 Task: Find connections with filter location Kuopio with filter topic #inspirationwith filter profile language English with filter current company Lodha  with filter school LPU Distance Education with filter industry Holding Companies with filter service category Mortgage Lending with filter keywords title Travel Agent
Action: Mouse moved to (293, 201)
Screenshot: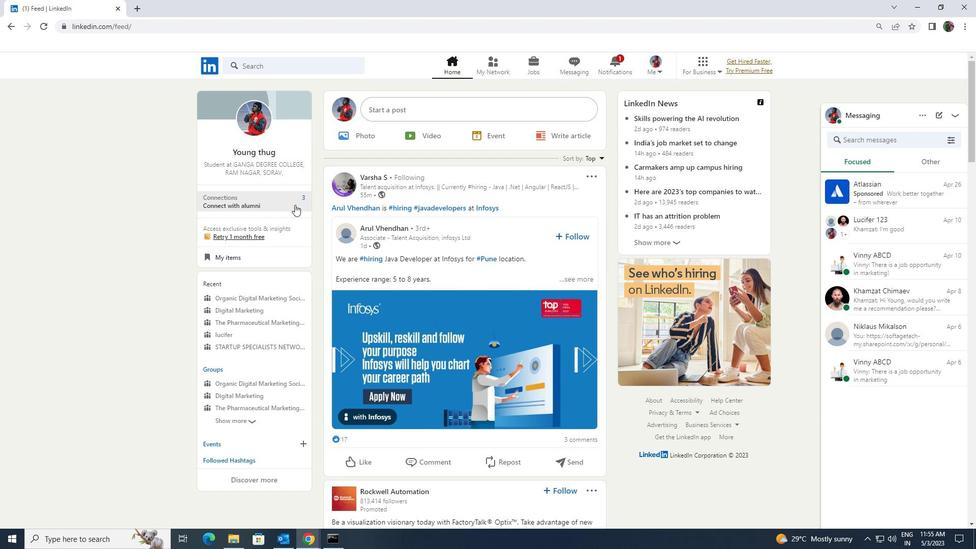 
Action: Mouse pressed left at (293, 201)
Screenshot: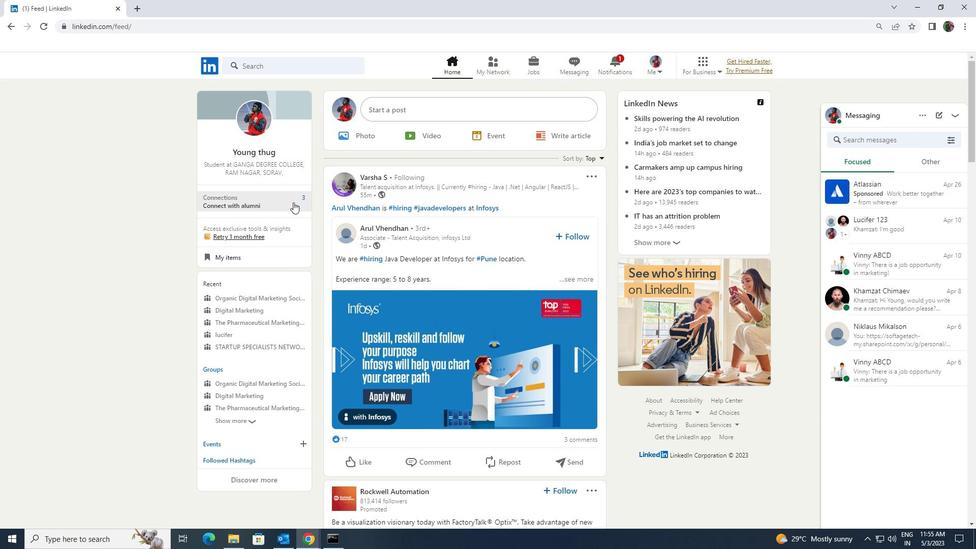 
Action: Mouse moved to (306, 122)
Screenshot: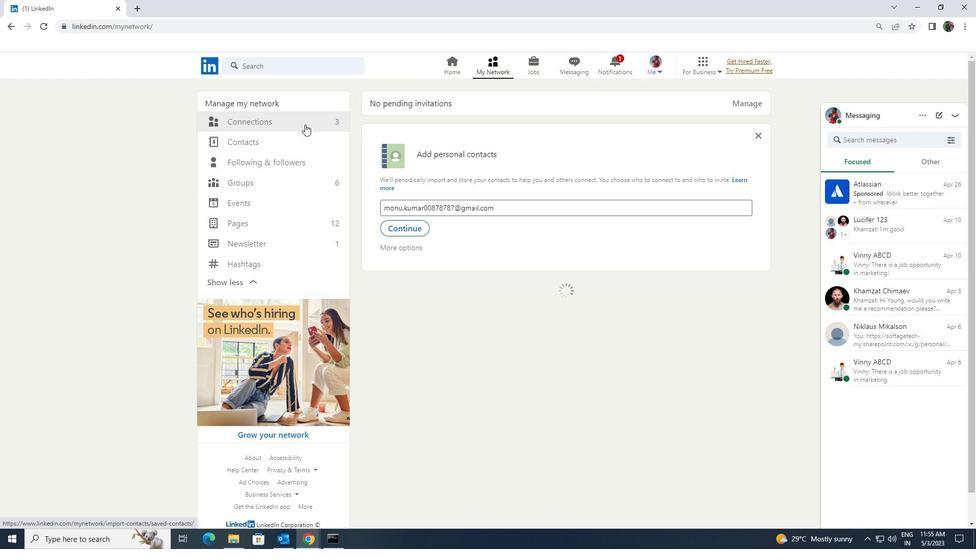 
Action: Mouse pressed left at (306, 122)
Screenshot: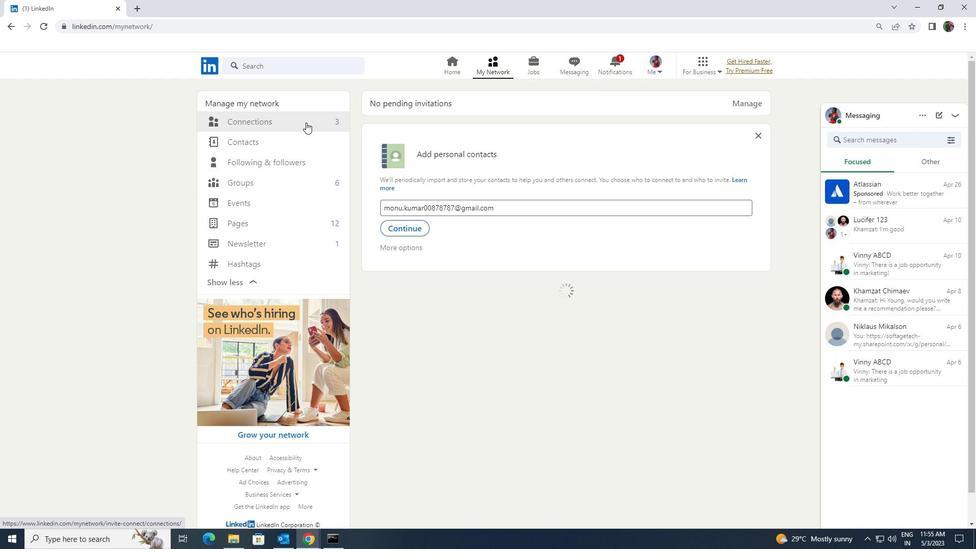 
Action: Mouse moved to (535, 123)
Screenshot: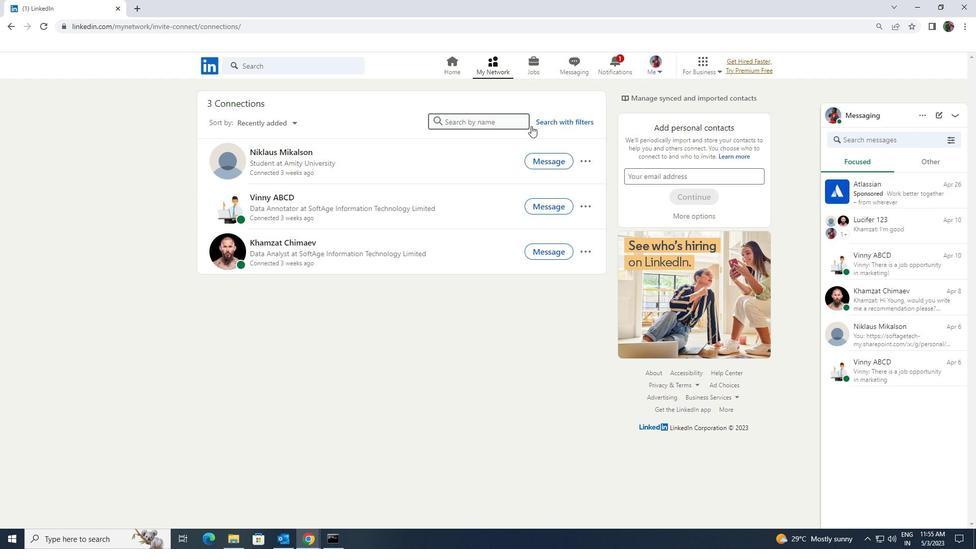 
Action: Mouse pressed left at (535, 123)
Screenshot: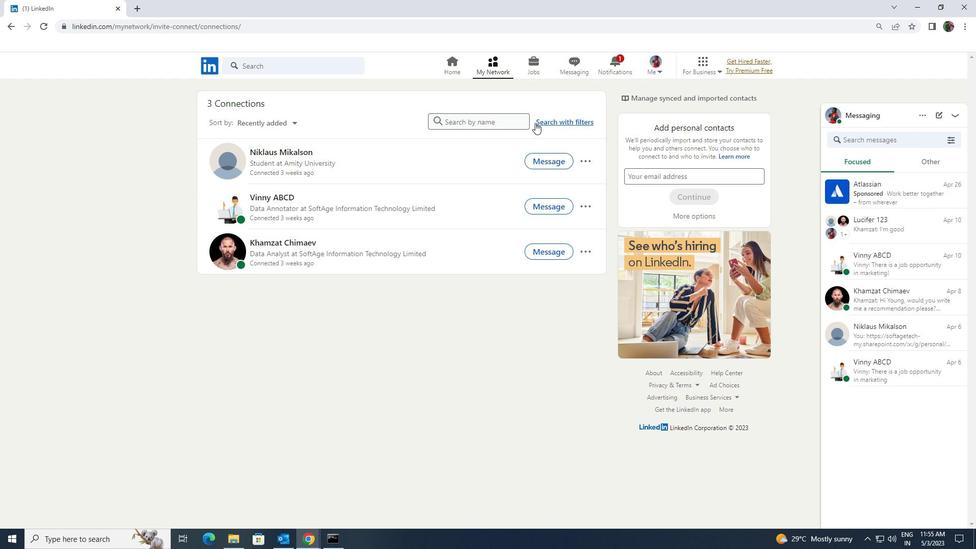 
Action: Mouse moved to (517, 83)
Screenshot: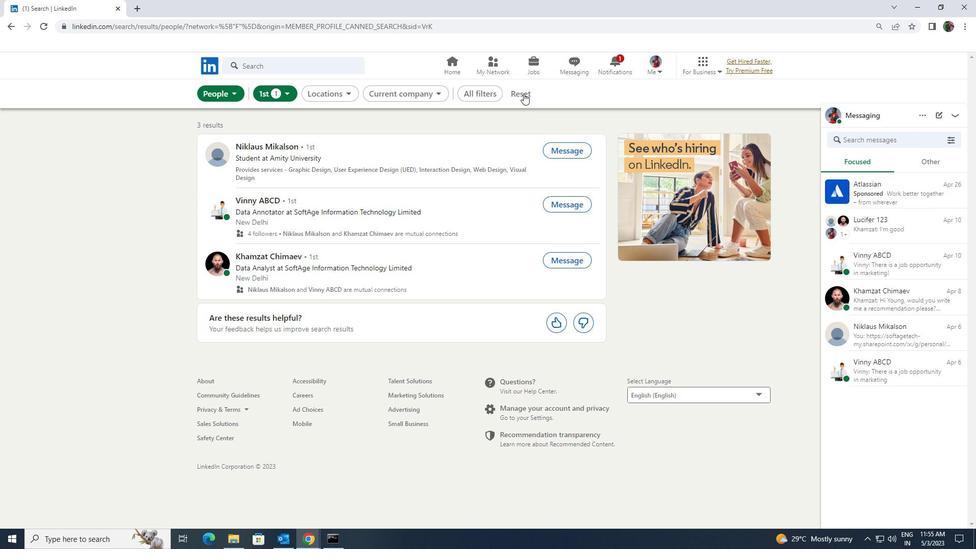 
Action: Mouse pressed left at (517, 83)
Screenshot: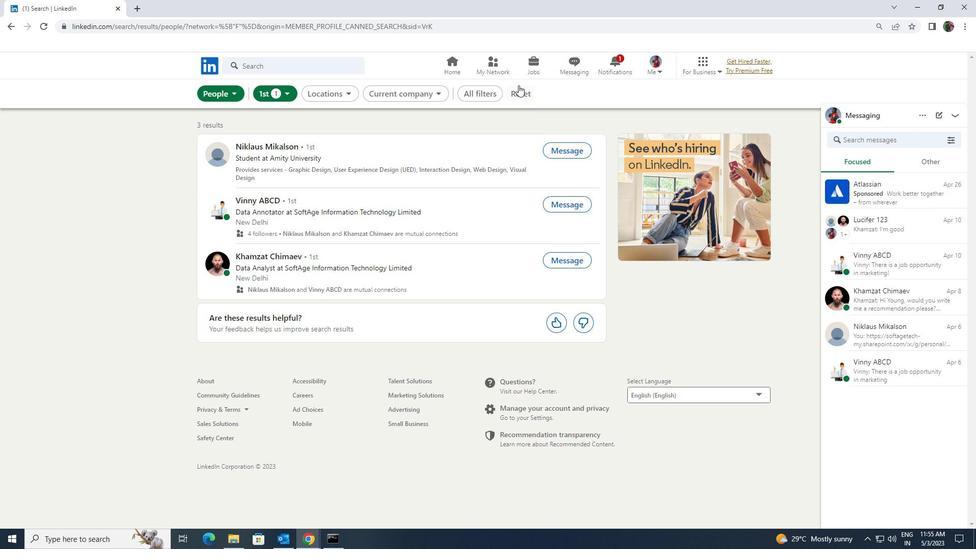 
Action: Mouse moved to (518, 90)
Screenshot: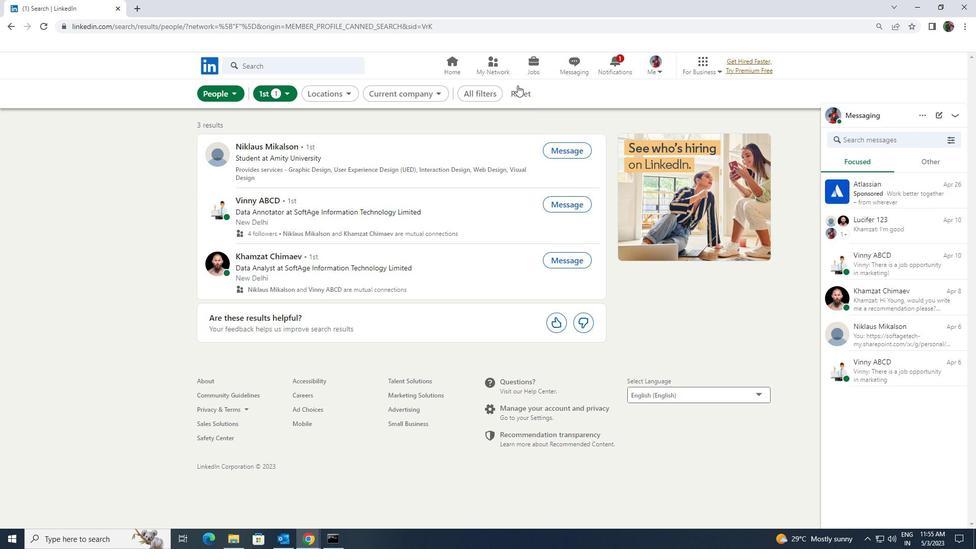 
Action: Mouse pressed left at (518, 90)
Screenshot: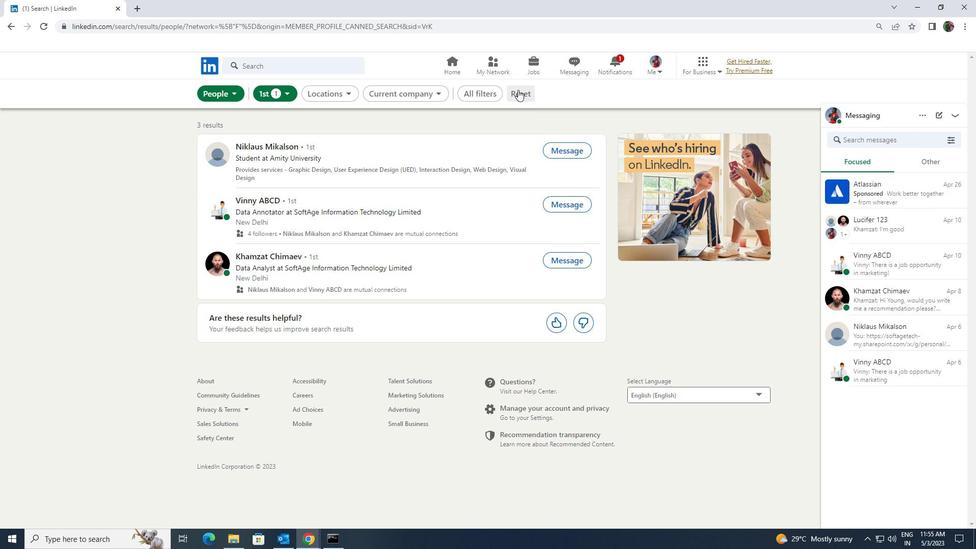 
Action: Mouse moved to (516, 95)
Screenshot: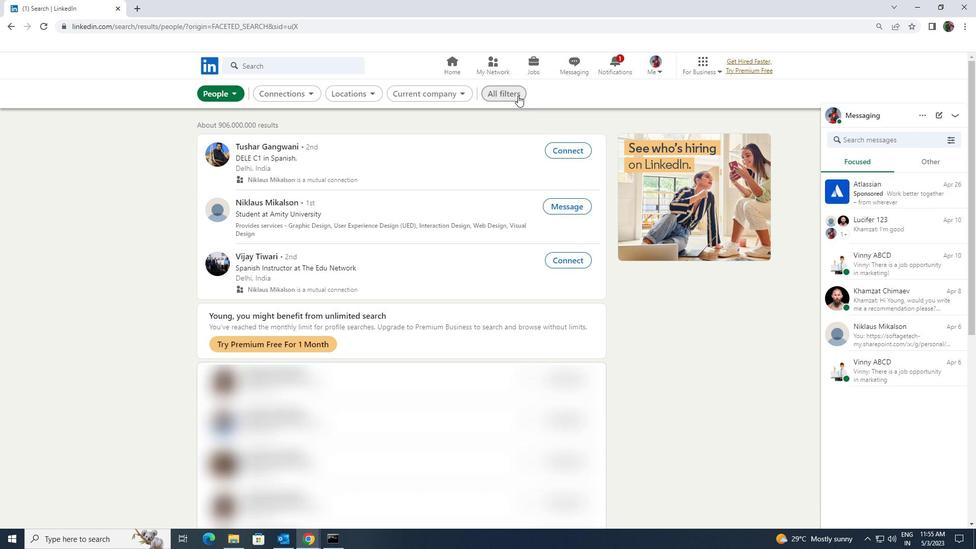 
Action: Mouse pressed left at (516, 95)
Screenshot: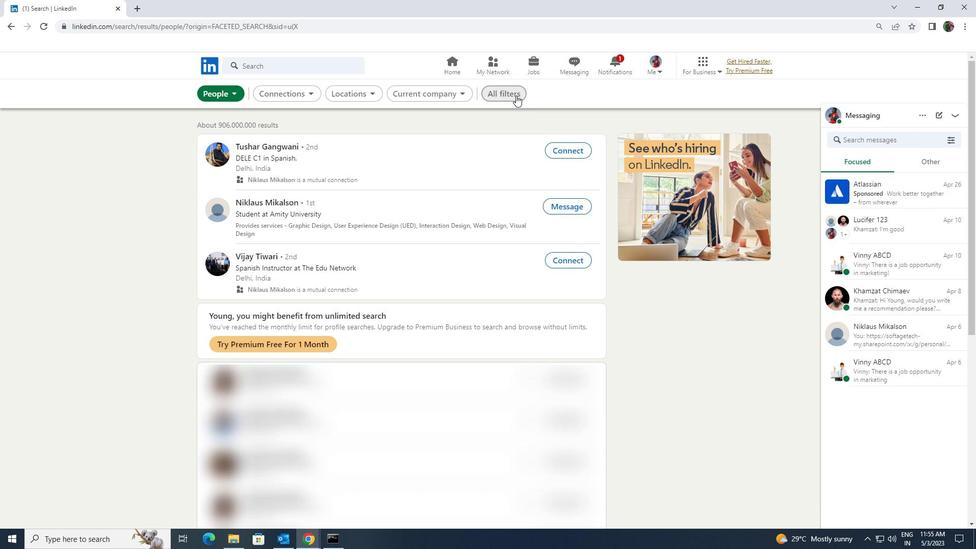 
Action: Mouse moved to (856, 402)
Screenshot: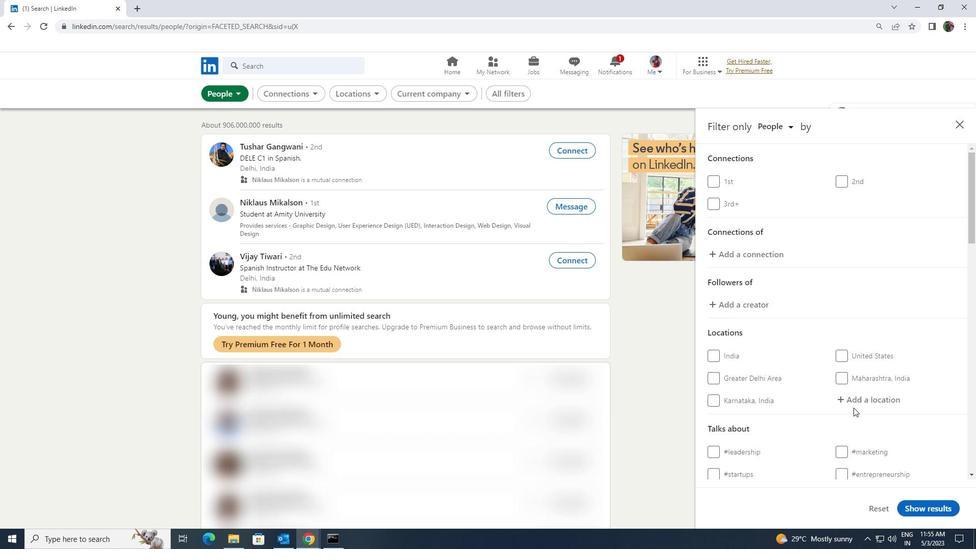 
Action: Mouse pressed left at (856, 402)
Screenshot: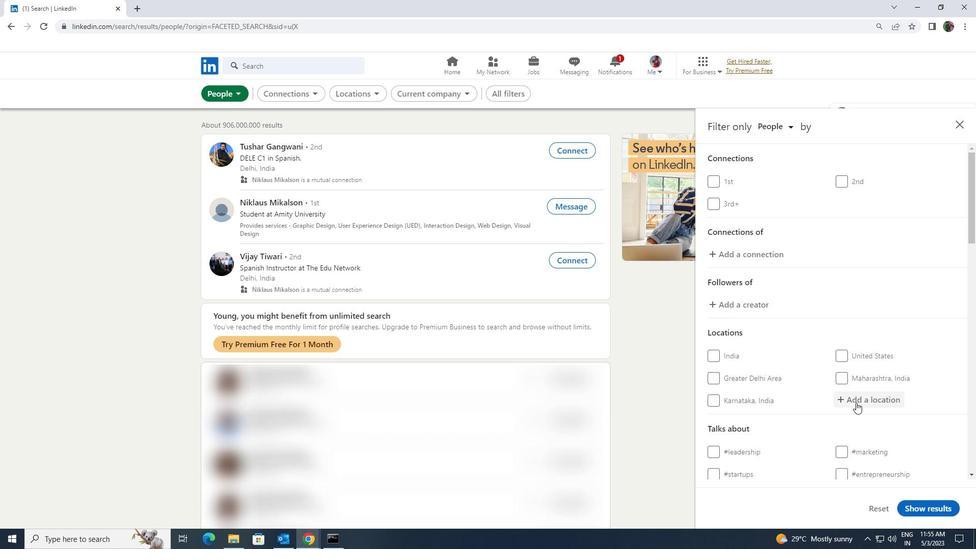 
Action: Key pressed <Key.shift>KUOPIO
Screenshot: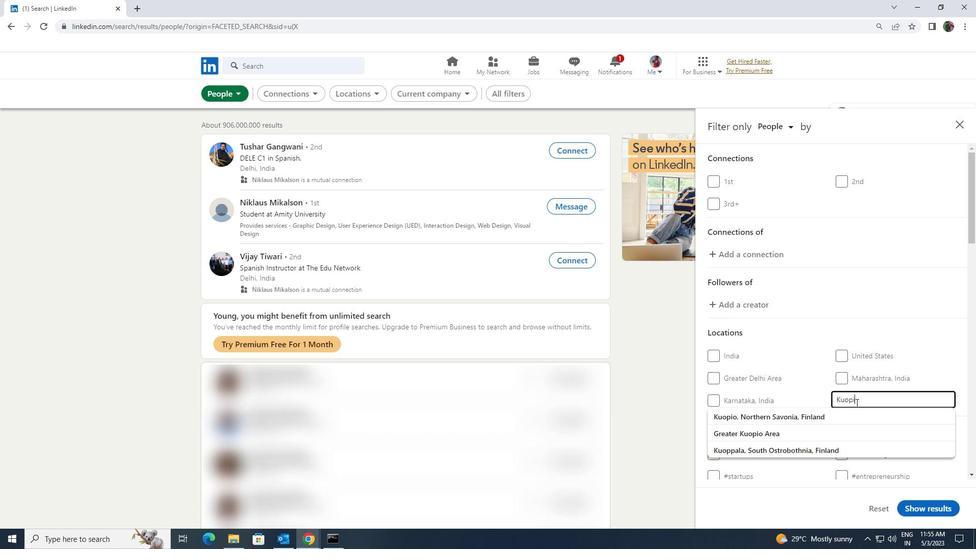 
Action: Mouse moved to (853, 417)
Screenshot: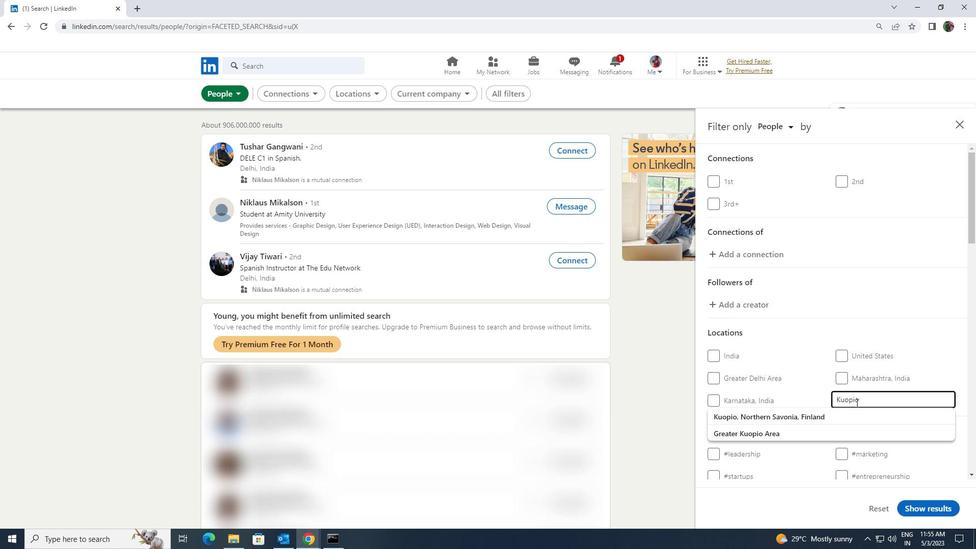 
Action: Mouse pressed left at (853, 417)
Screenshot: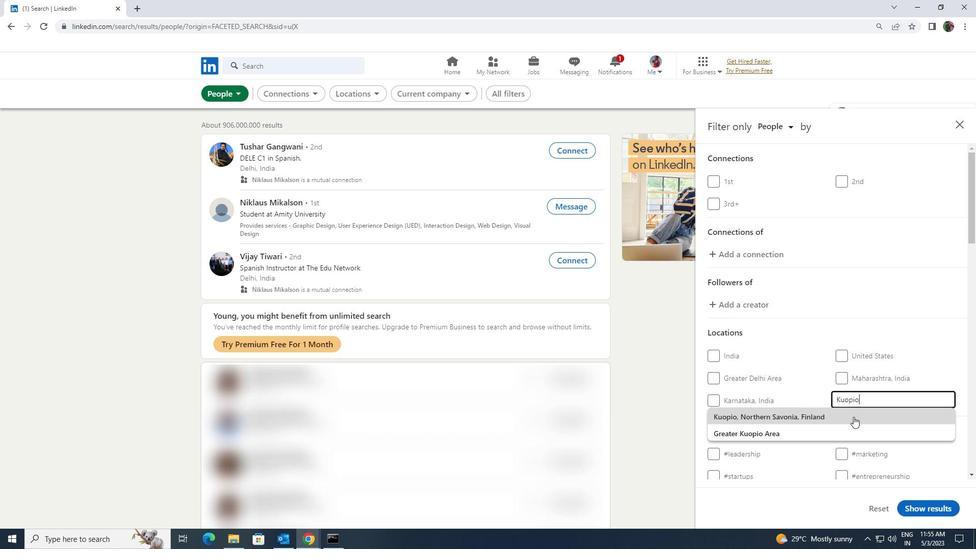 
Action: Mouse scrolled (853, 416) with delta (0, 0)
Screenshot: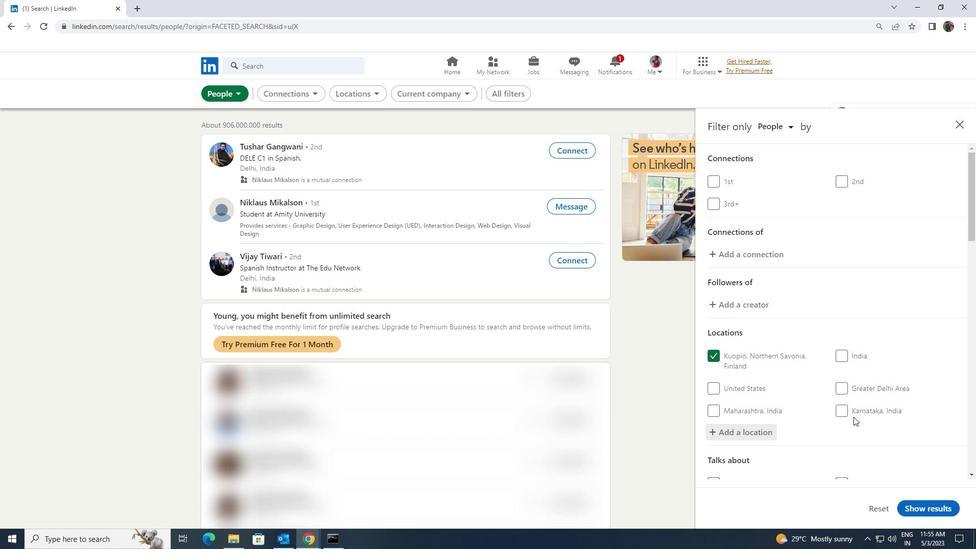 
Action: Mouse scrolled (853, 416) with delta (0, 0)
Screenshot: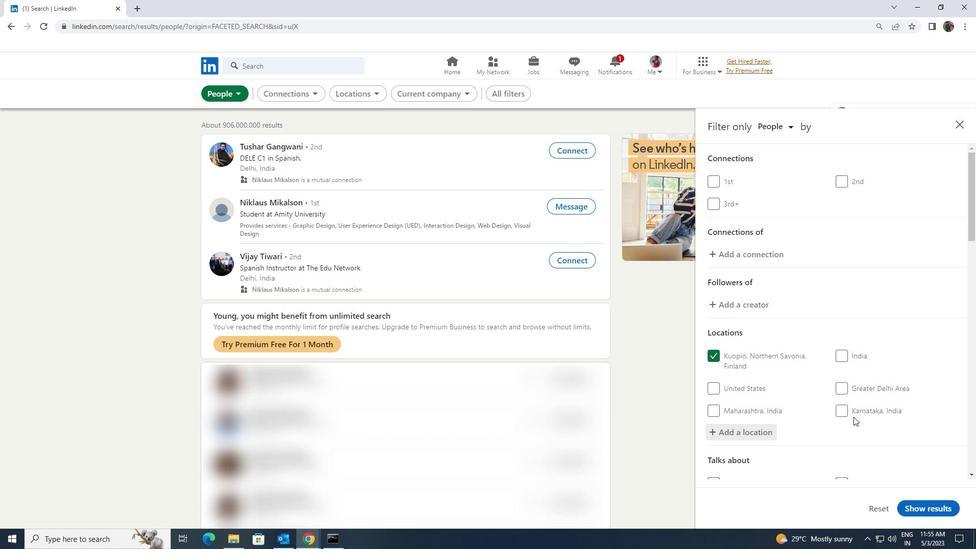 
Action: Mouse moved to (852, 426)
Screenshot: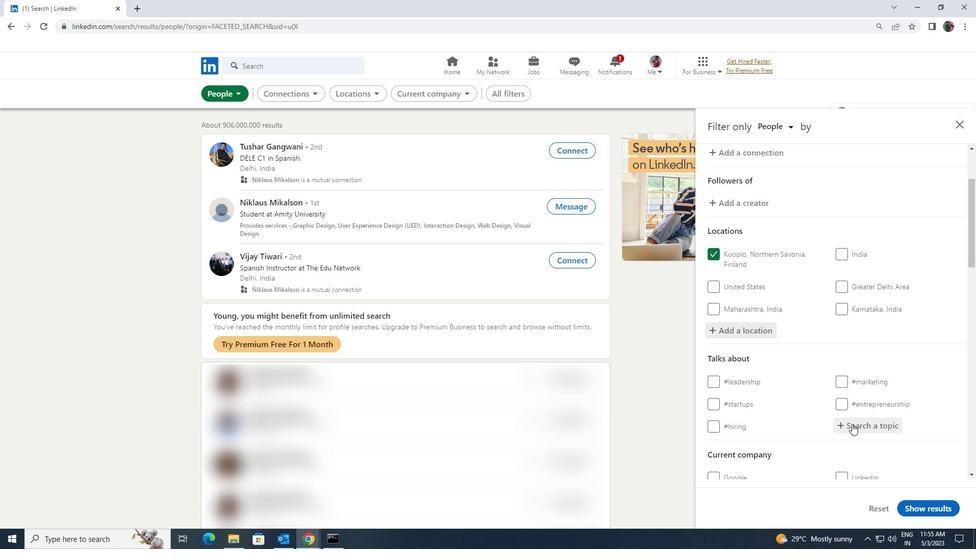 
Action: Mouse pressed left at (852, 426)
Screenshot: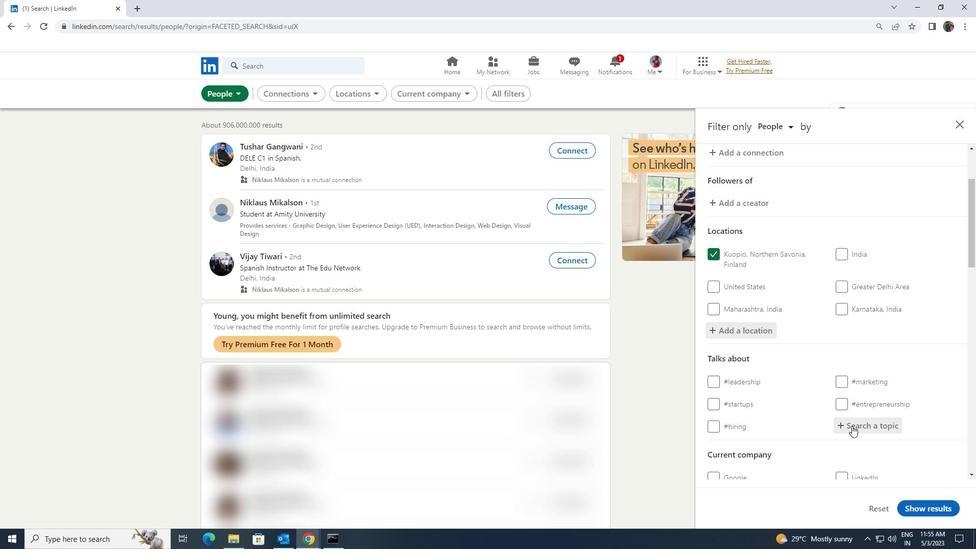 
Action: Key pressed <Key.shift>INSPIRAT
Screenshot: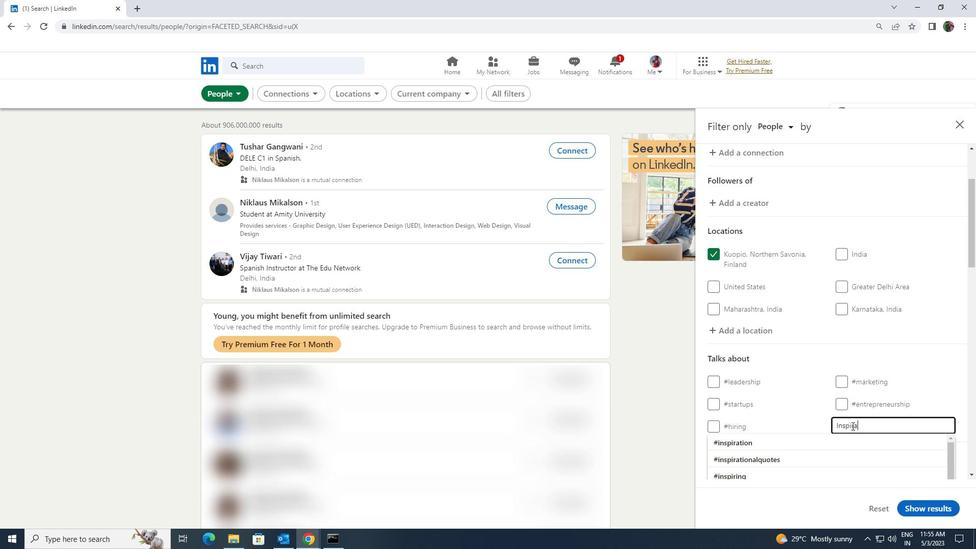 
Action: Mouse moved to (850, 437)
Screenshot: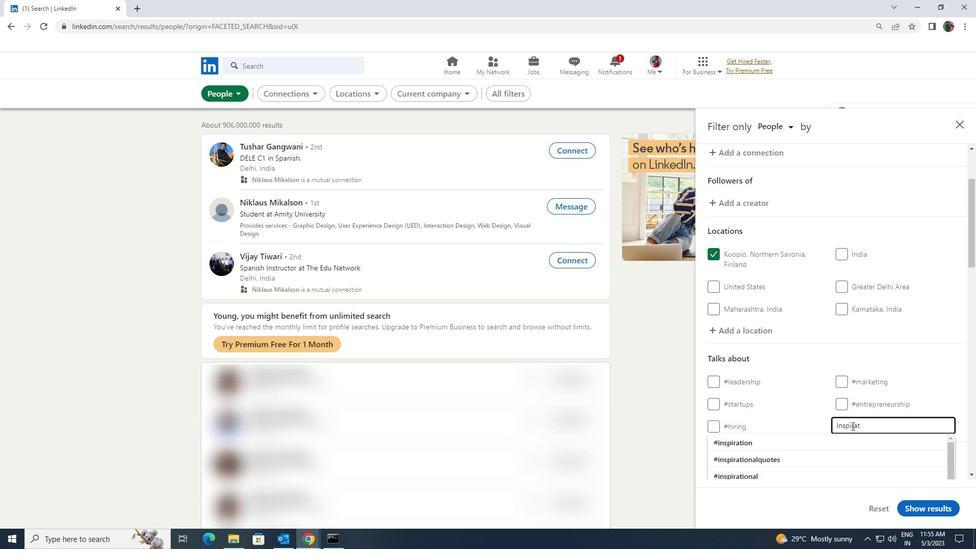 
Action: Mouse pressed left at (850, 437)
Screenshot: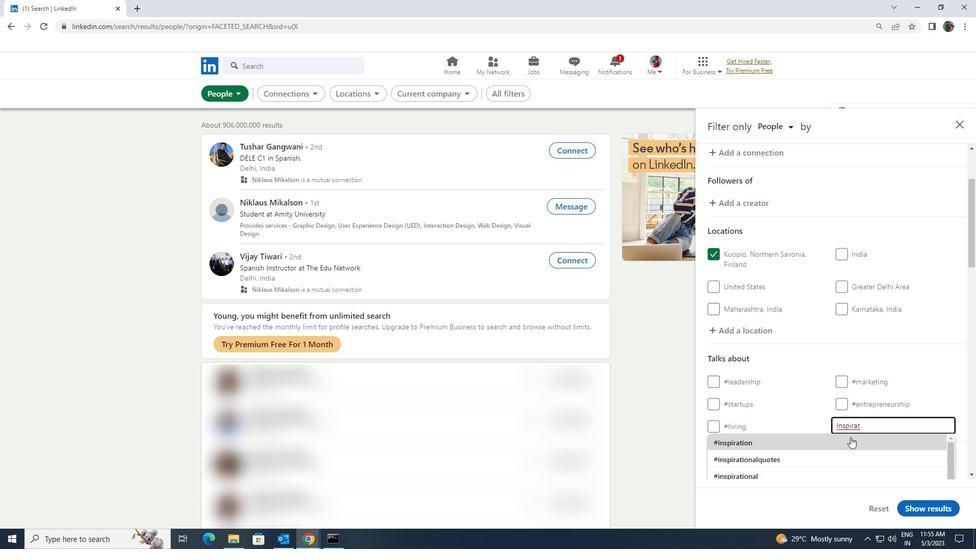 
Action: Mouse scrolled (850, 436) with delta (0, 0)
Screenshot: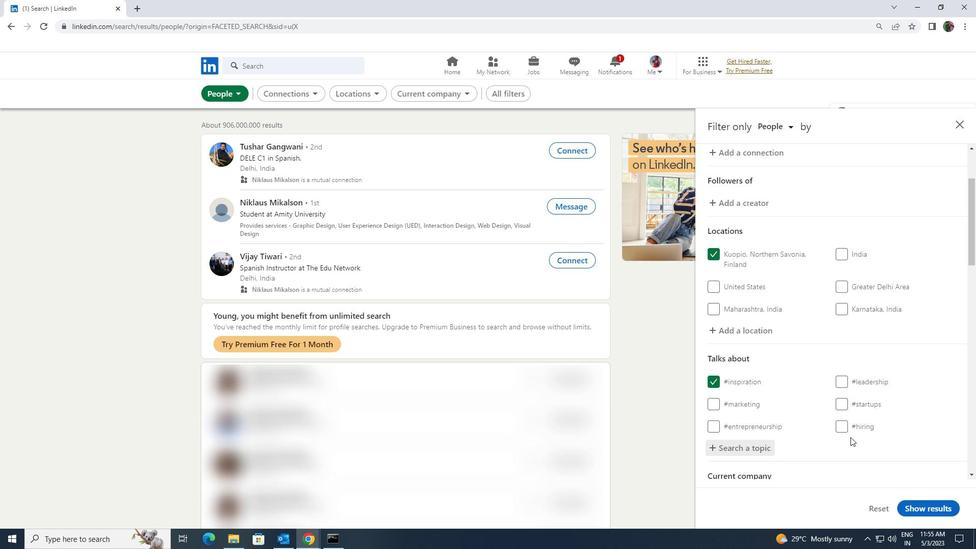
Action: Mouse scrolled (850, 436) with delta (0, 0)
Screenshot: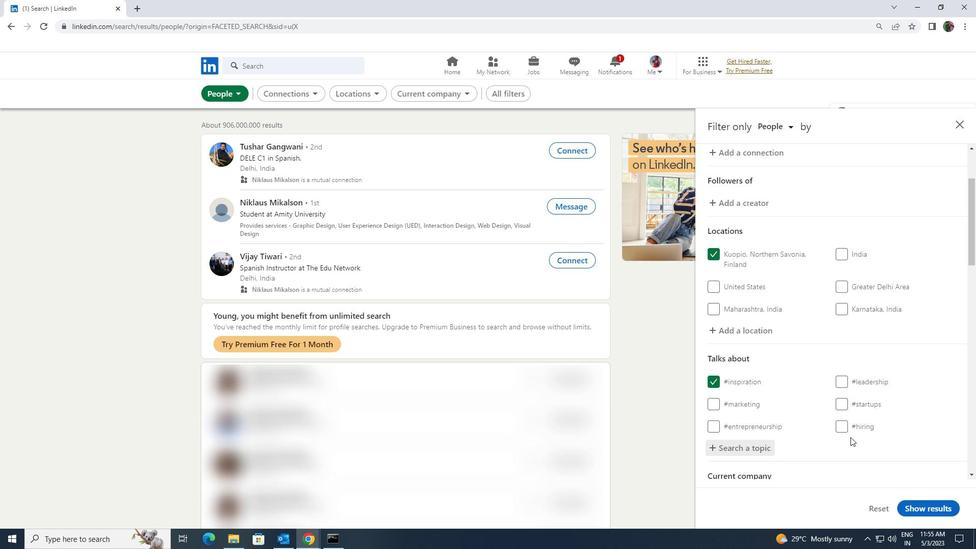 
Action: Mouse scrolled (850, 436) with delta (0, 0)
Screenshot: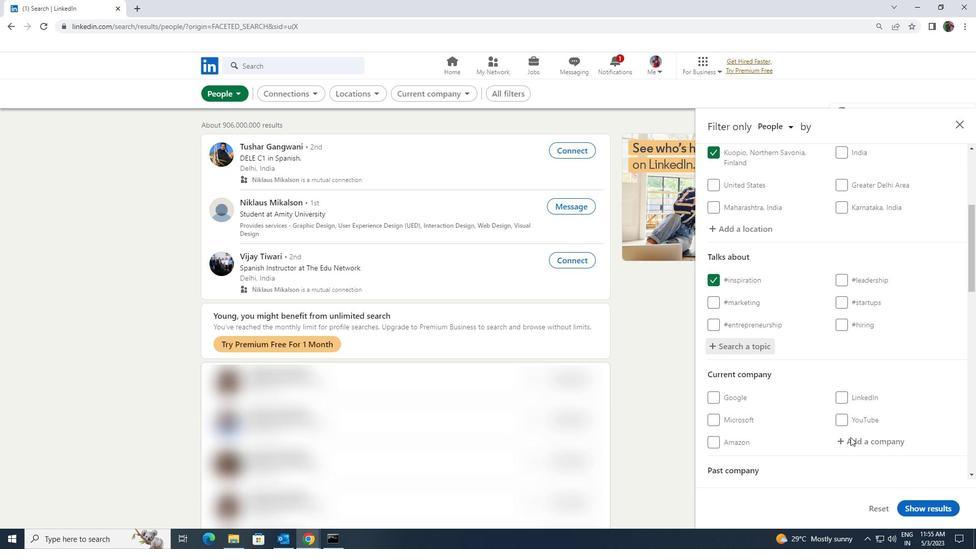 
Action: Mouse scrolled (850, 436) with delta (0, 0)
Screenshot: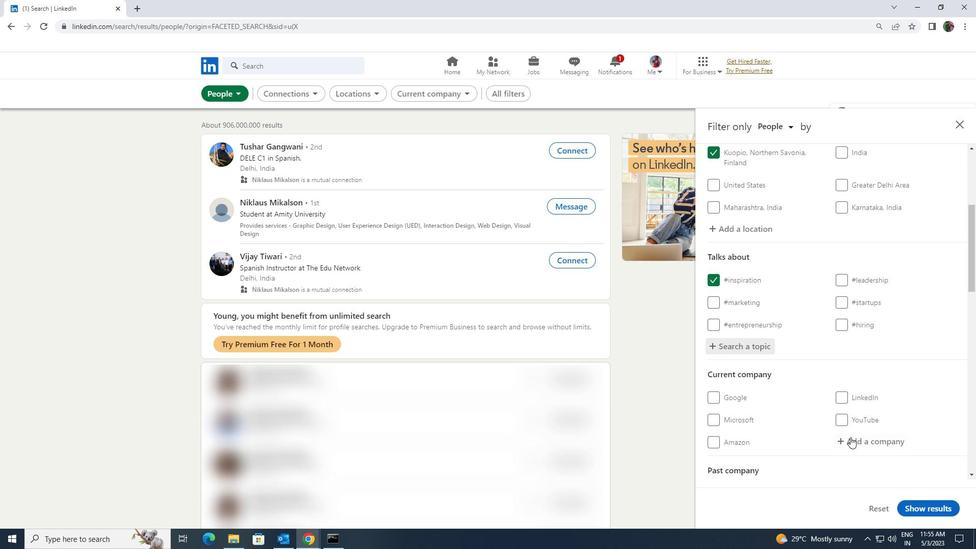 
Action: Mouse scrolled (850, 436) with delta (0, 0)
Screenshot: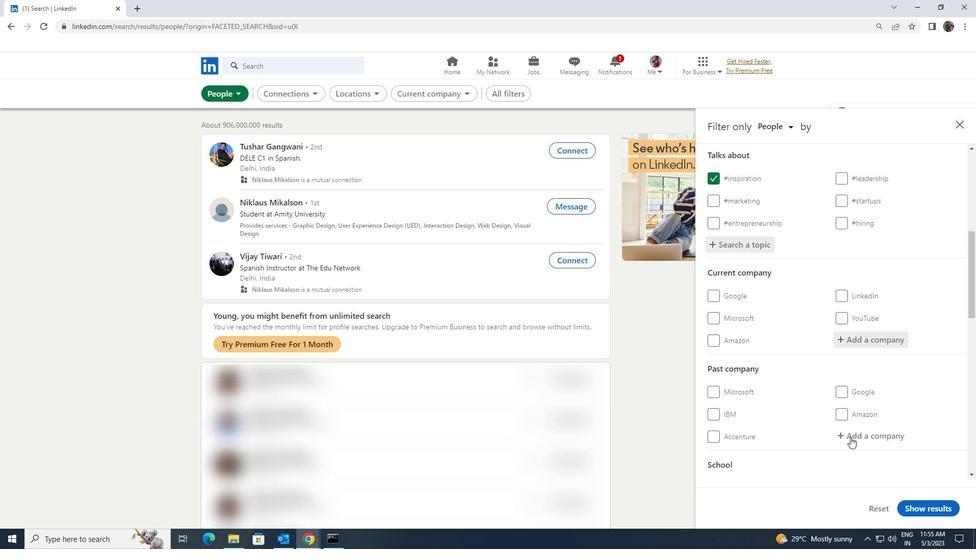 
Action: Mouse scrolled (850, 436) with delta (0, 0)
Screenshot: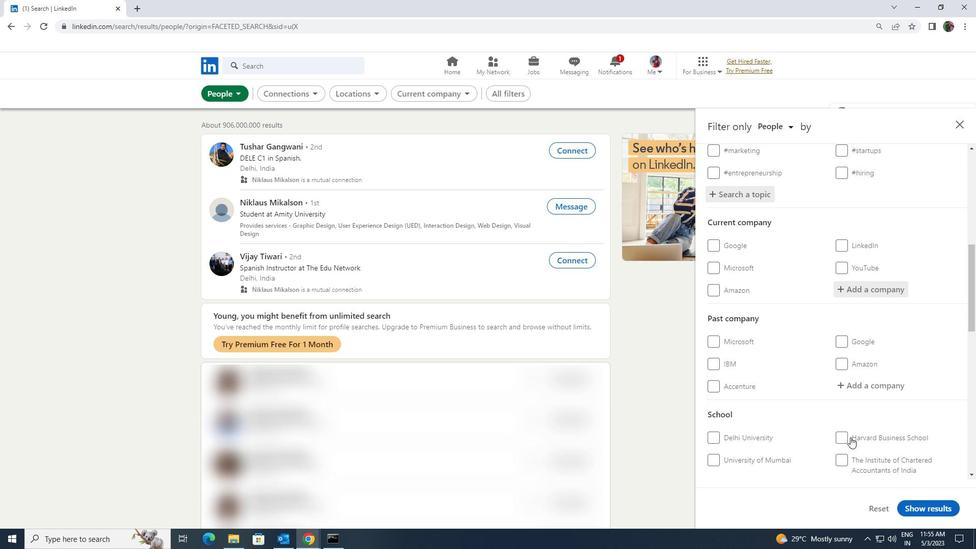
Action: Mouse scrolled (850, 436) with delta (0, 0)
Screenshot: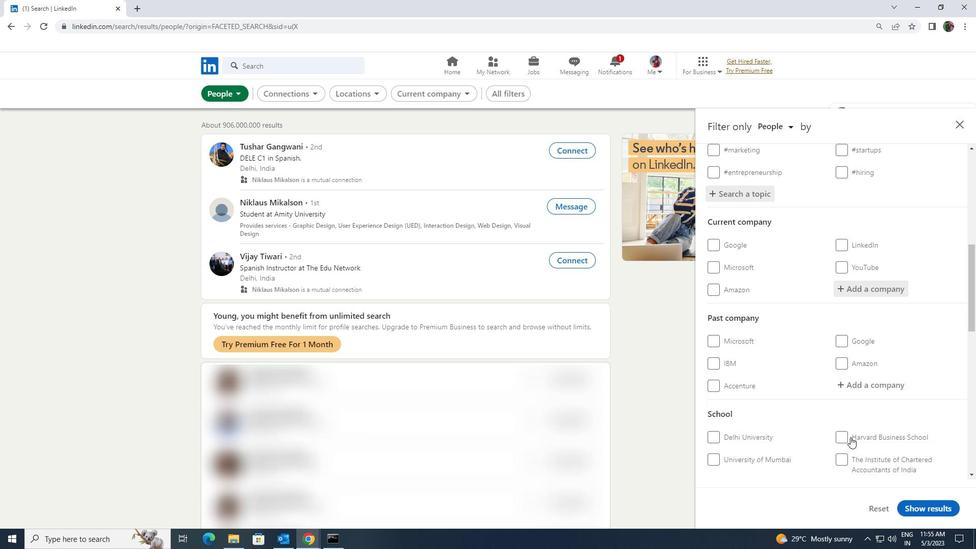 
Action: Mouse scrolled (850, 436) with delta (0, 0)
Screenshot: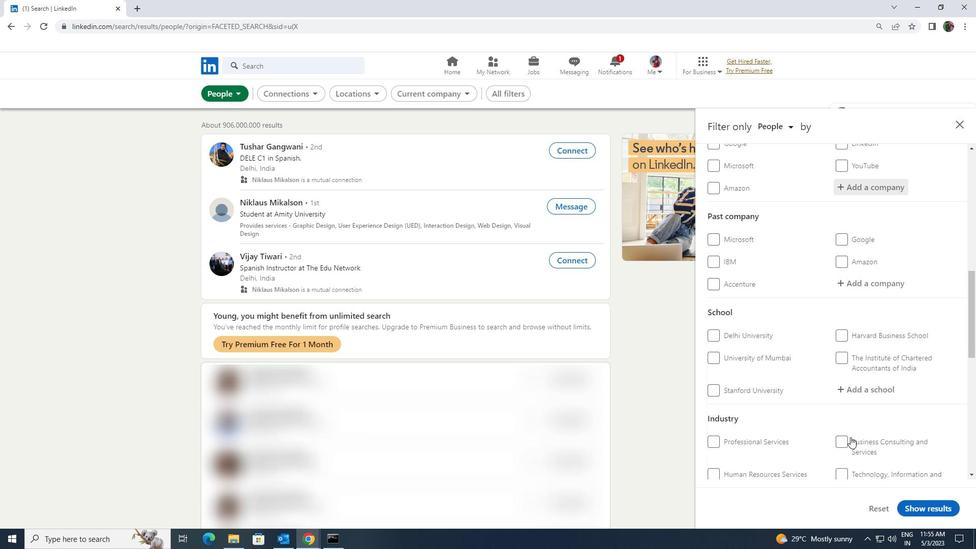 
Action: Mouse scrolled (850, 436) with delta (0, 0)
Screenshot: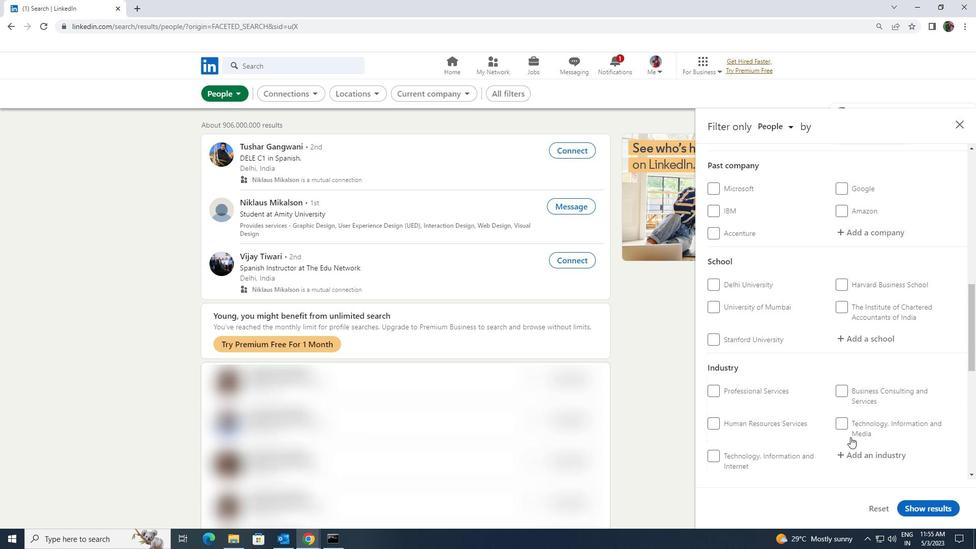 
Action: Mouse scrolled (850, 436) with delta (0, 0)
Screenshot: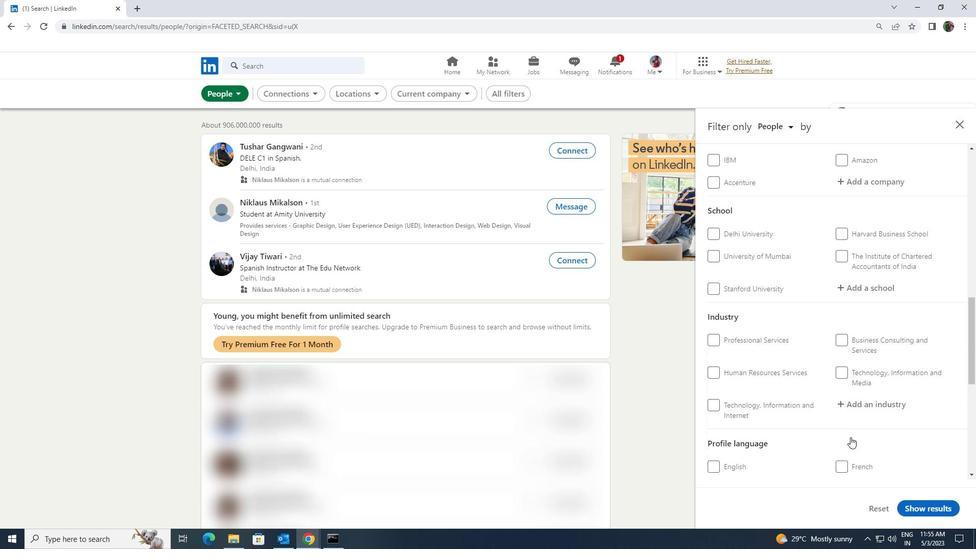 
Action: Mouse moved to (718, 417)
Screenshot: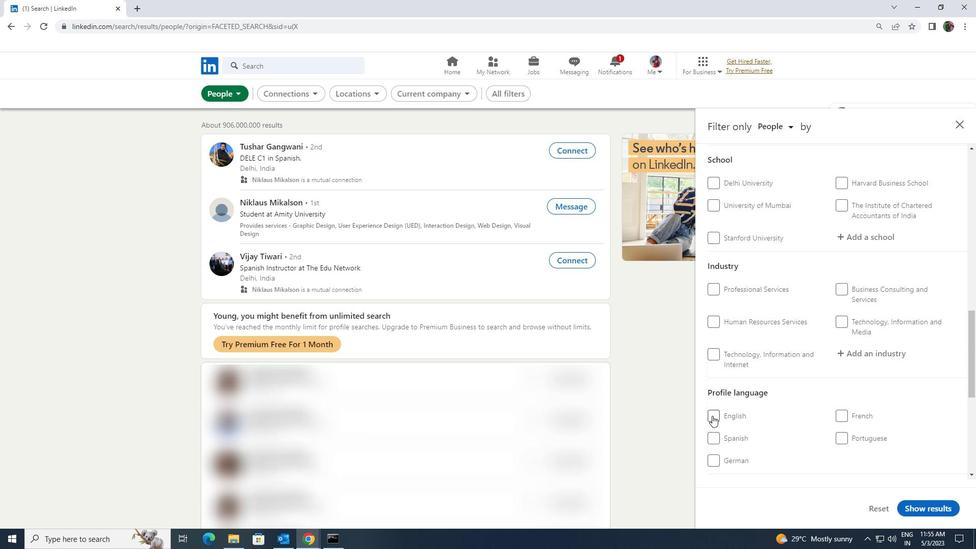 
Action: Mouse pressed left at (718, 417)
Screenshot: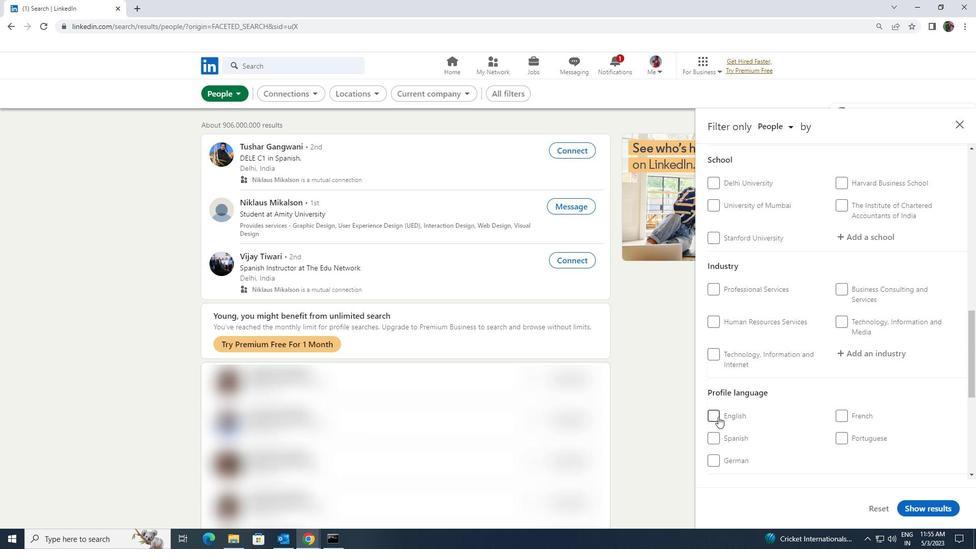 
Action: Mouse moved to (846, 428)
Screenshot: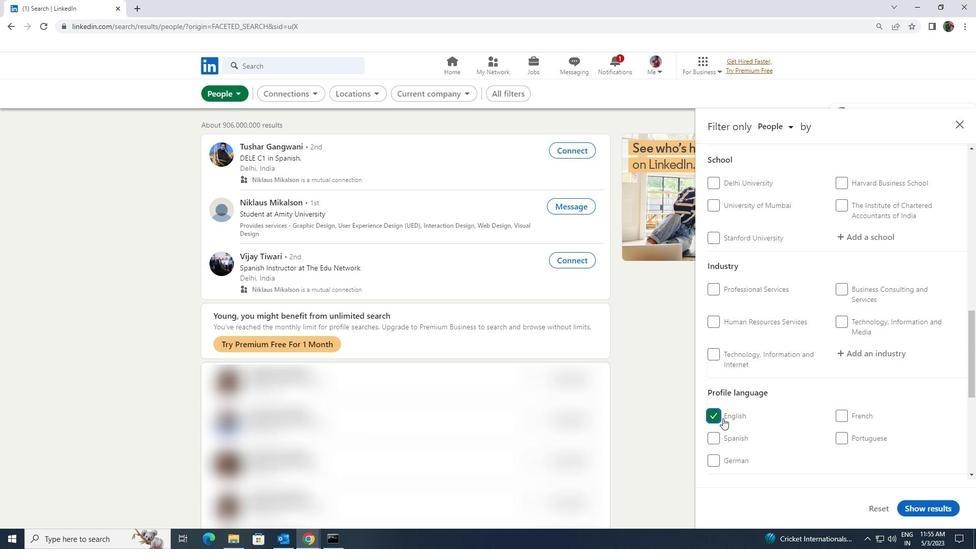 
Action: Mouse scrolled (846, 428) with delta (0, 0)
Screenshot: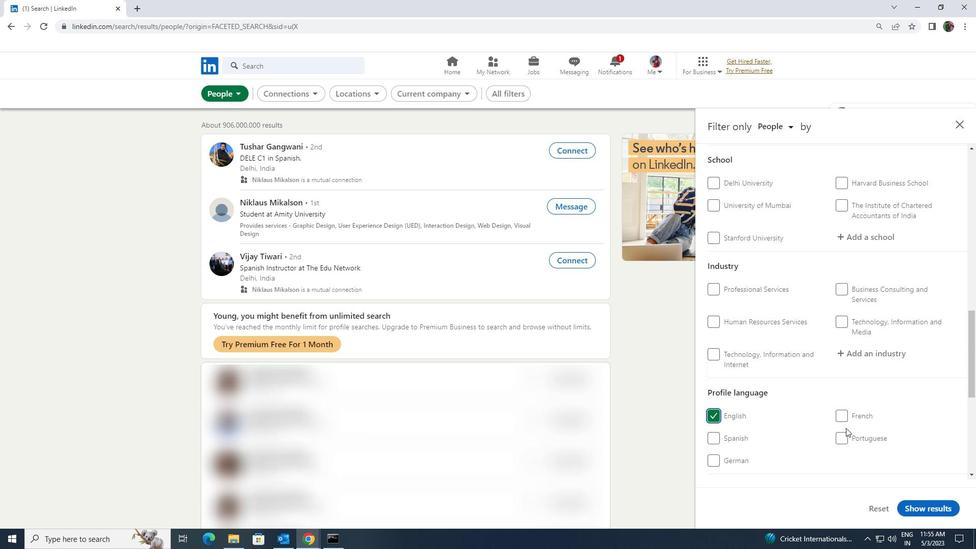 
Action: Mouse scrolled (846, 428) with delta (0, 0)
Screenshot: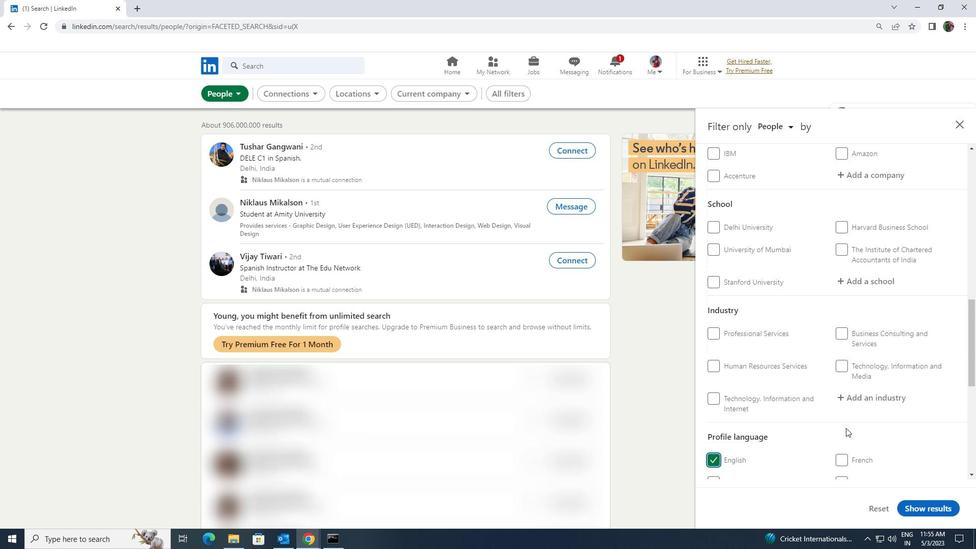 
Action: Mouse scrolled (846, 428) with delta (0, 0)
Screenshot: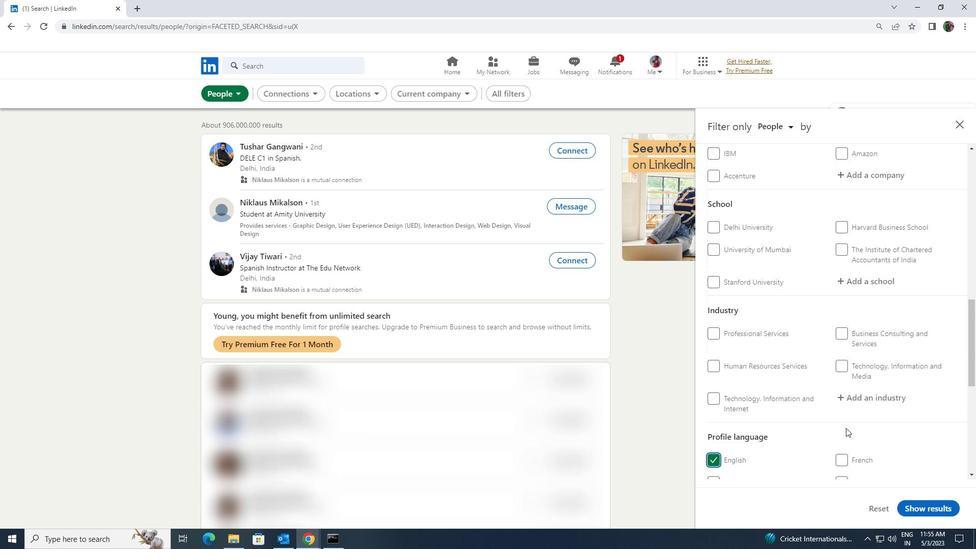 
Action: Mouse scrolled (846, 428) with delta (0, 0)
Screenshot: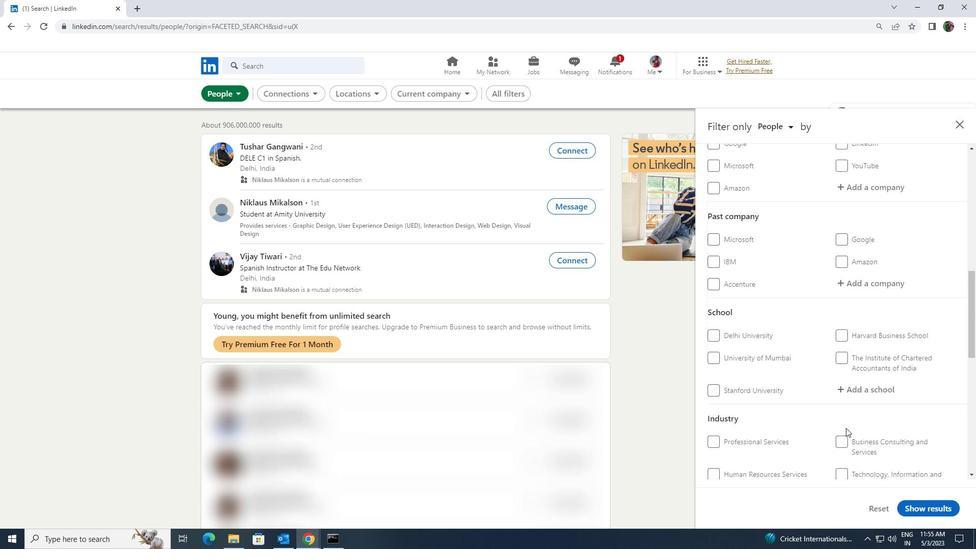 
Action: Mouse scrolled (846, 428) with delta (0, 0)
Screenshot: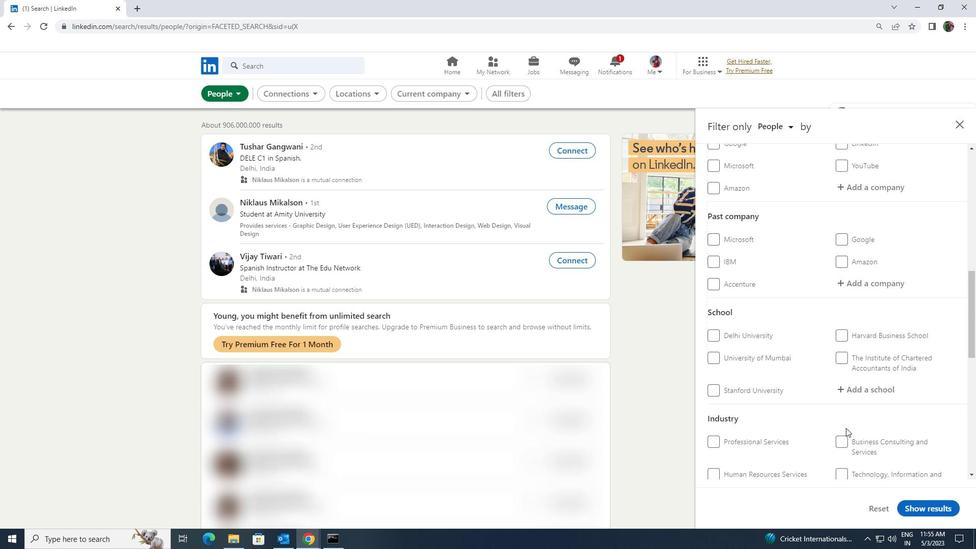 
Action: Mouse scrolled (846, 428) with delta (0, 0)
Screenshot: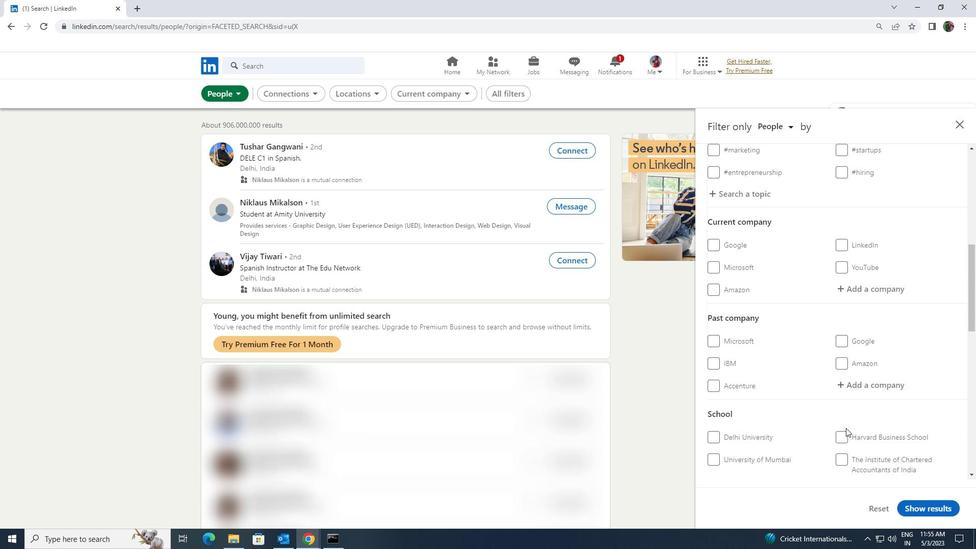 
Action: Mouse moved to (841, 342)
Screenshot: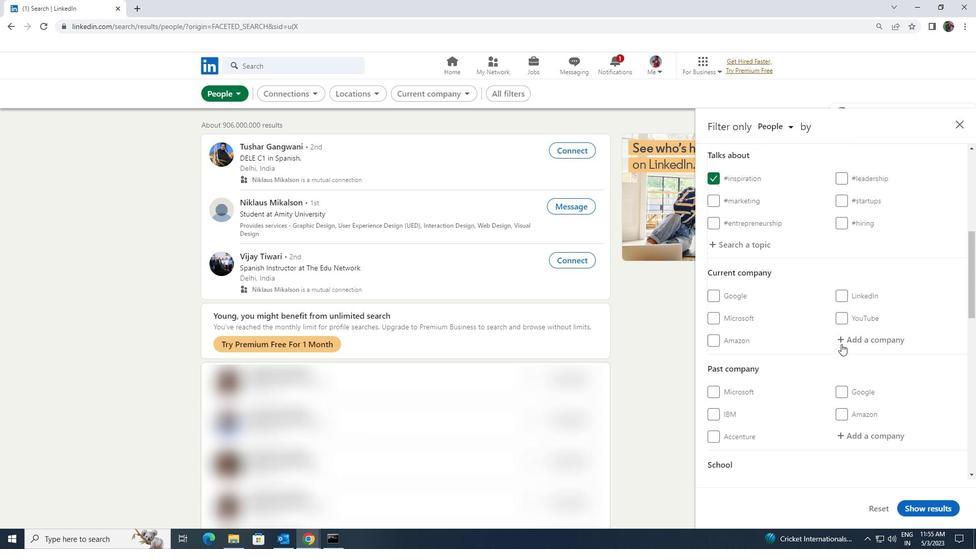 
Action: Mouse pressed left at (841, 342)
Screenshot: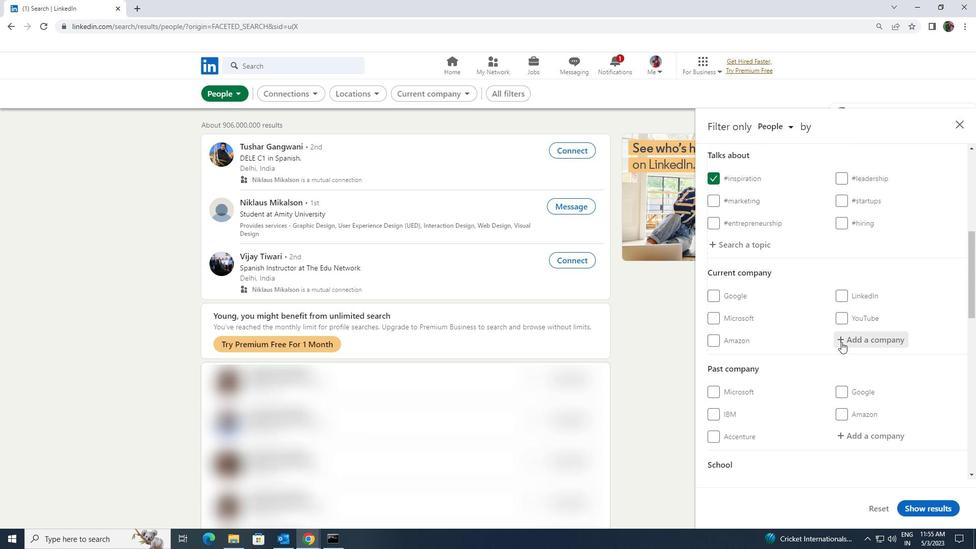 
Action: Key pressed <Key.shift><Key.shift>LODHA
Screenshot: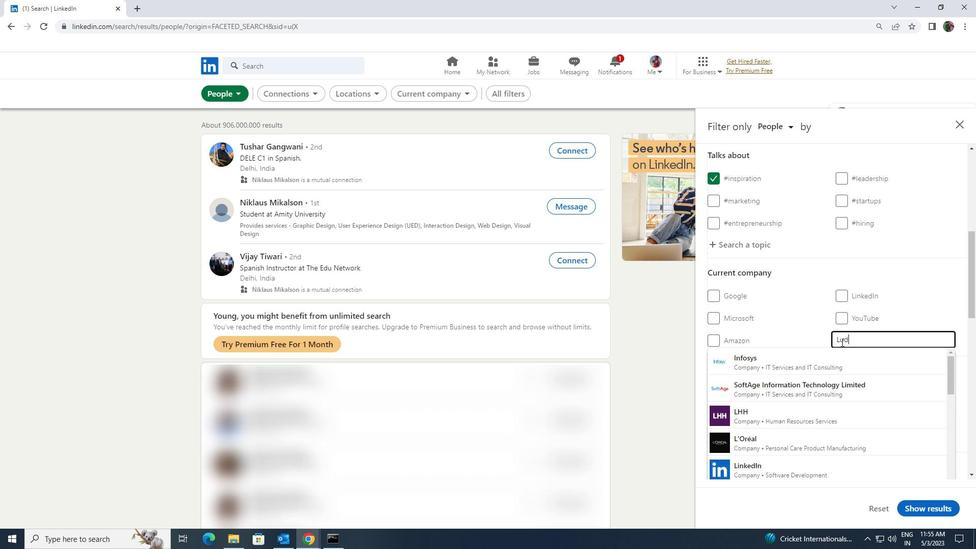 
Action: Mouse moved to (841, 352)
Screenshot: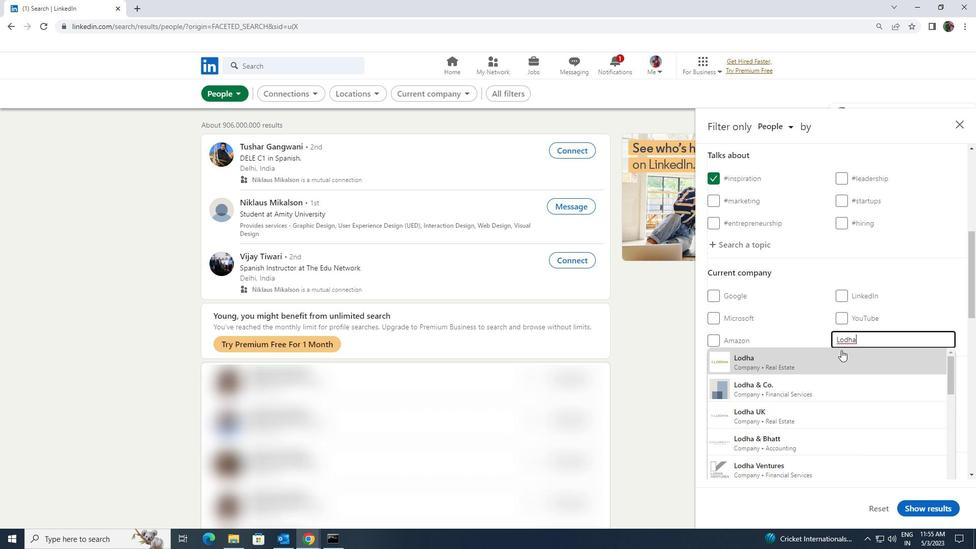 
Action: Mouse pressed left at (841, 352)
Screenshot: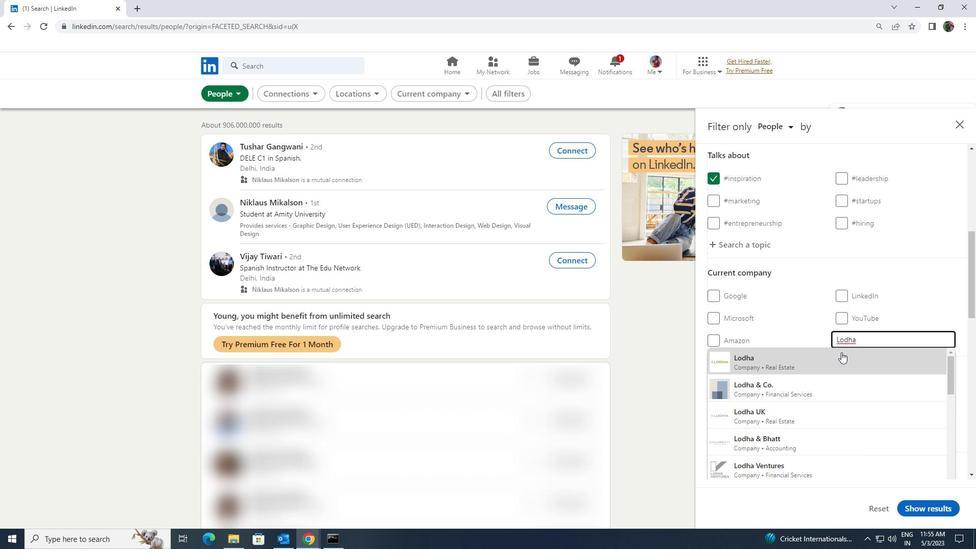 
Action: Mouse scrolled (841, 351) with delta (0, 0)
Screenshot: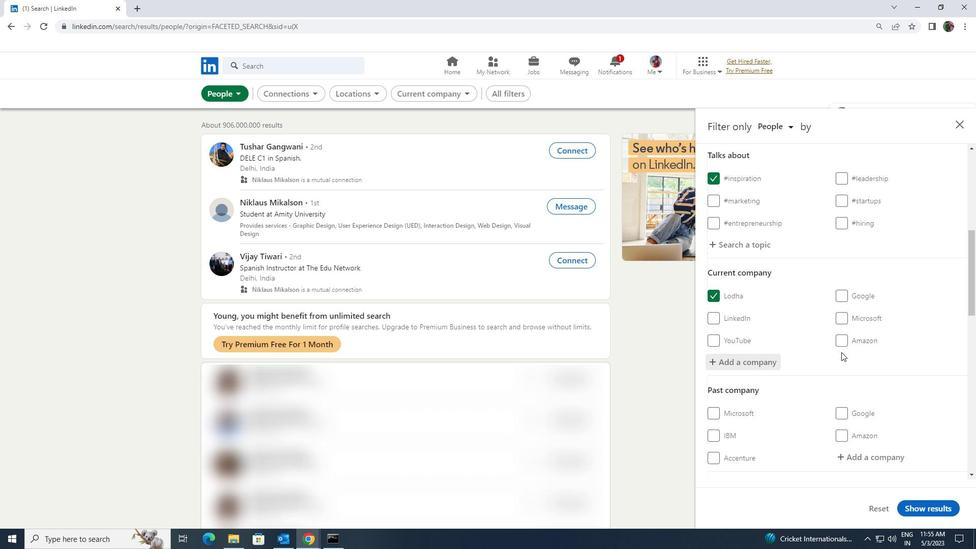 
Action: Mouse scrolled (841, 351) with delta (0, 0)
Screenshot: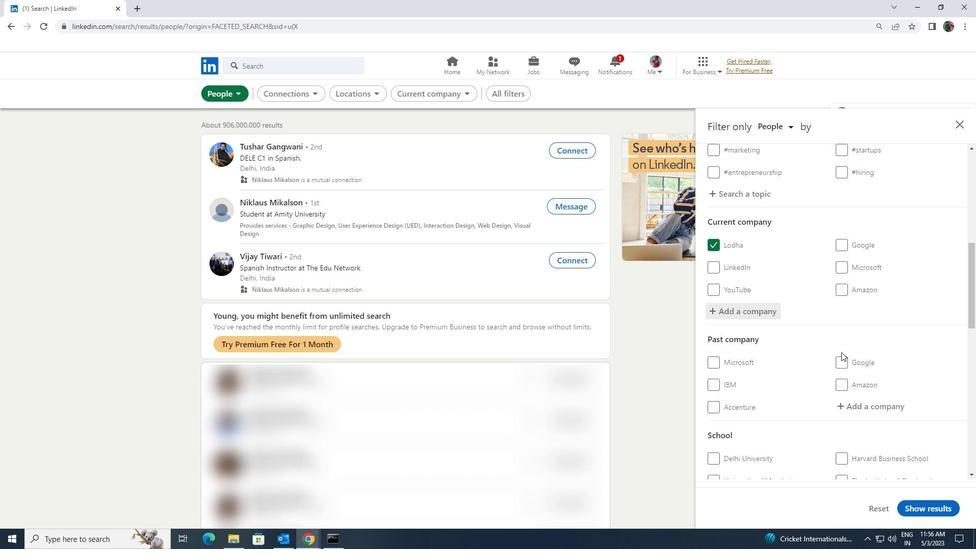 
Action: Mouse scrolled (841, 351) with delta (0, 0)
Screenshot: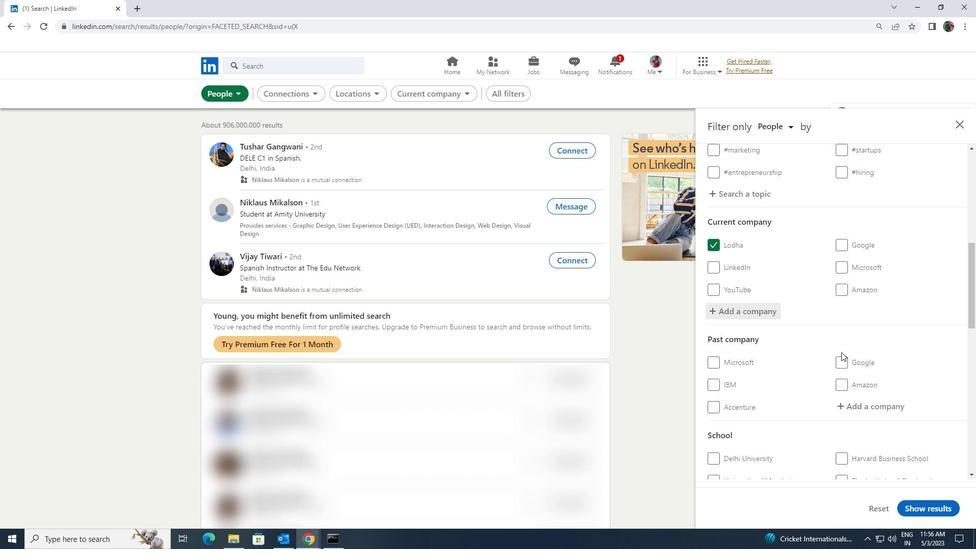 
Action: Mouse scrolled (841, 351) with delta (0, 0)
Screenshot: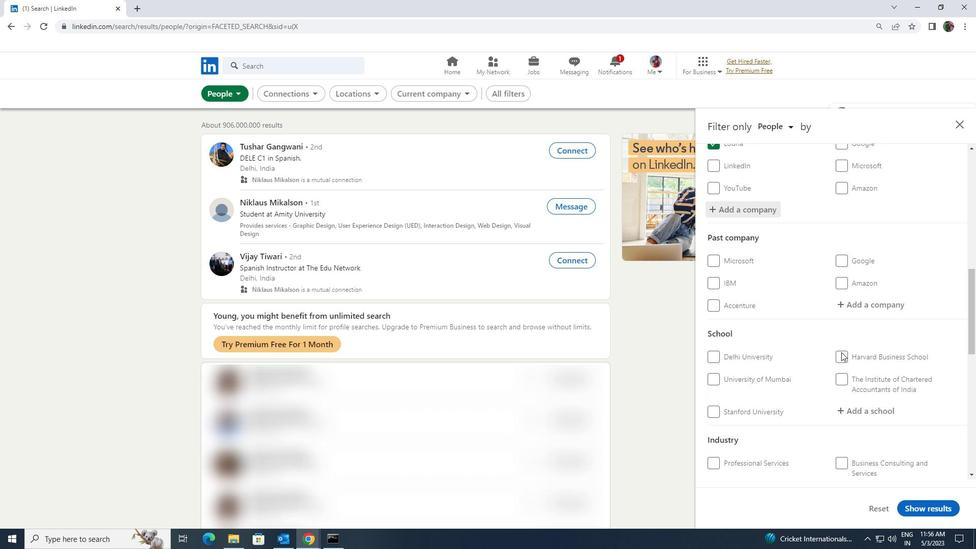 
Action: Mouse moved to (842, 356)
Screenshot: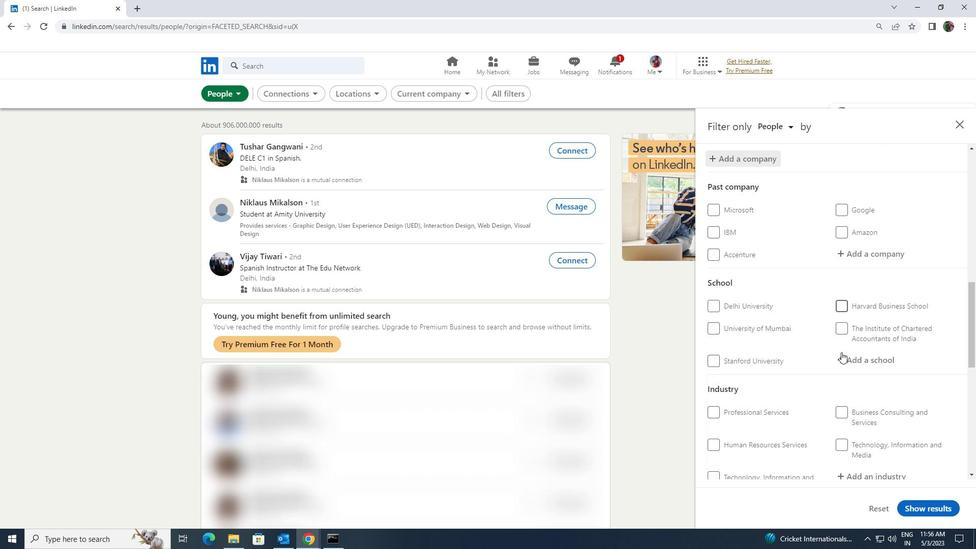 
Action: Mouse pressed left at (842, 356)
Screenshot: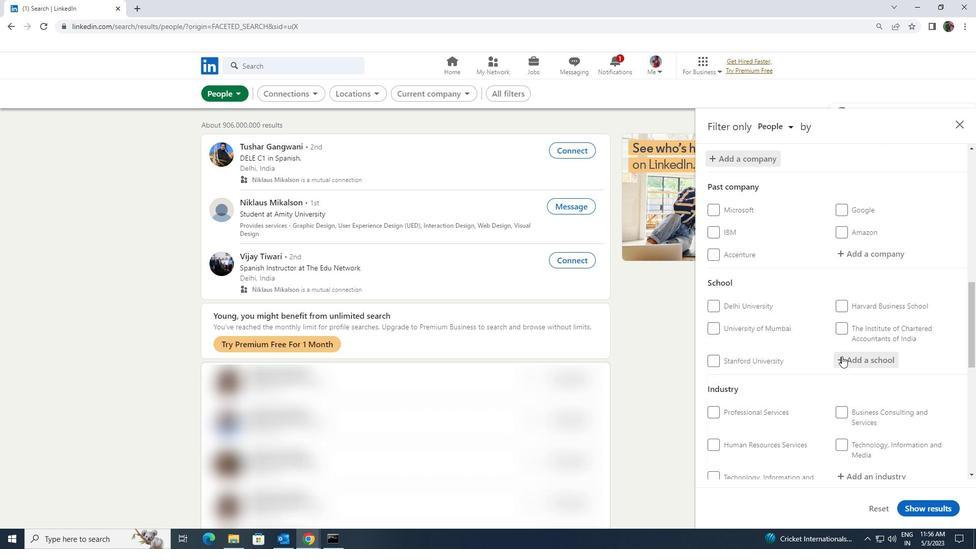 
Action: Key pressed <Key.shift><Key.shift>LPU<Key.space><Key.shift>UNIVERSITY
Screenshot: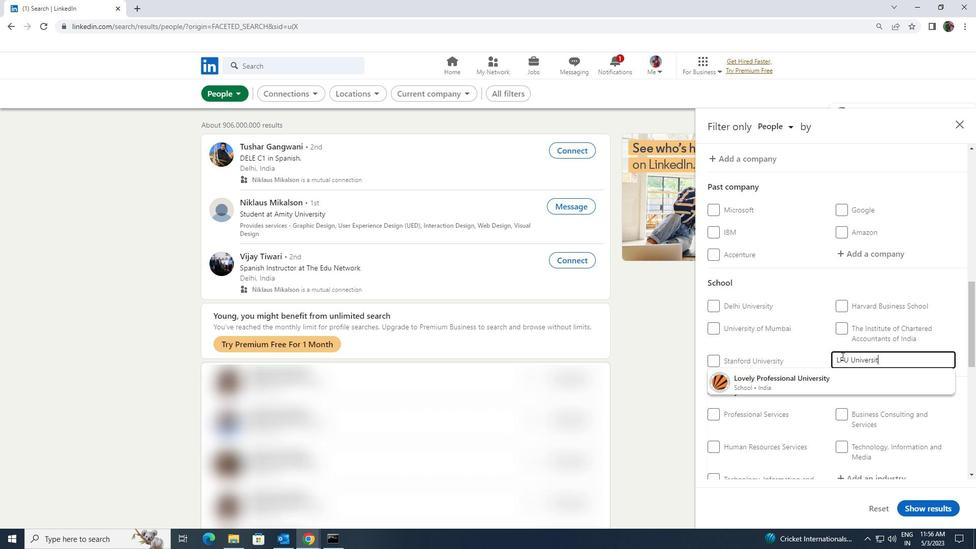 
Action: Mouse moved to (841, 373)
Screenshot: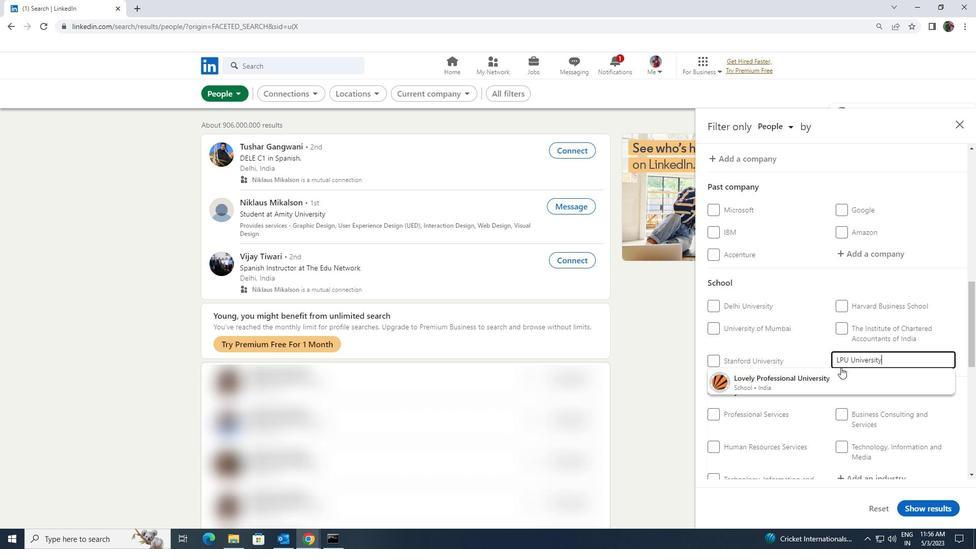 
Action: Key pressed <Key.space>DISTAB<Key.backspace><Key.backspace><Key.backspace>TANCE<Key.space><Key.shift>EDUCATION<Key.enter>
Screenshot: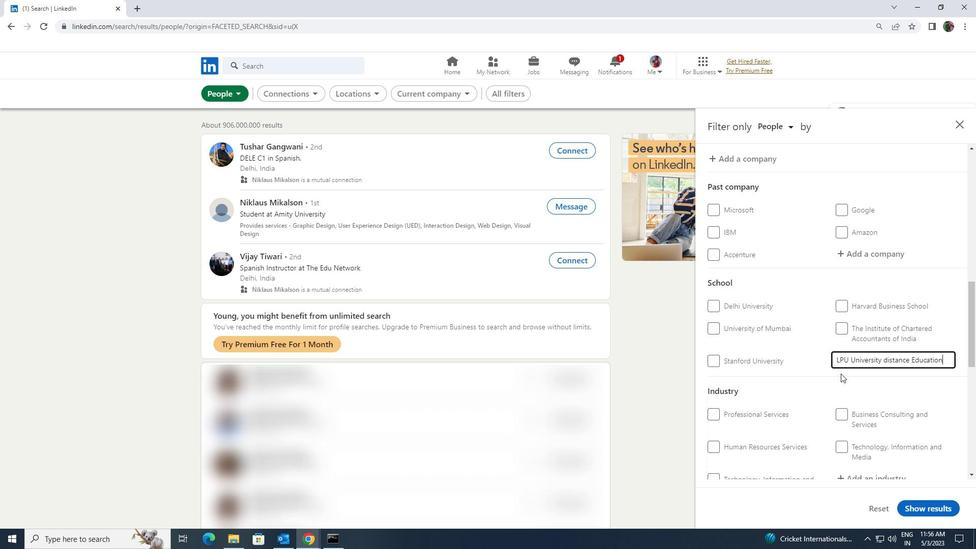 
Action: Mouse scrolled (841, 373) with delta (0, 0)
Screenshot: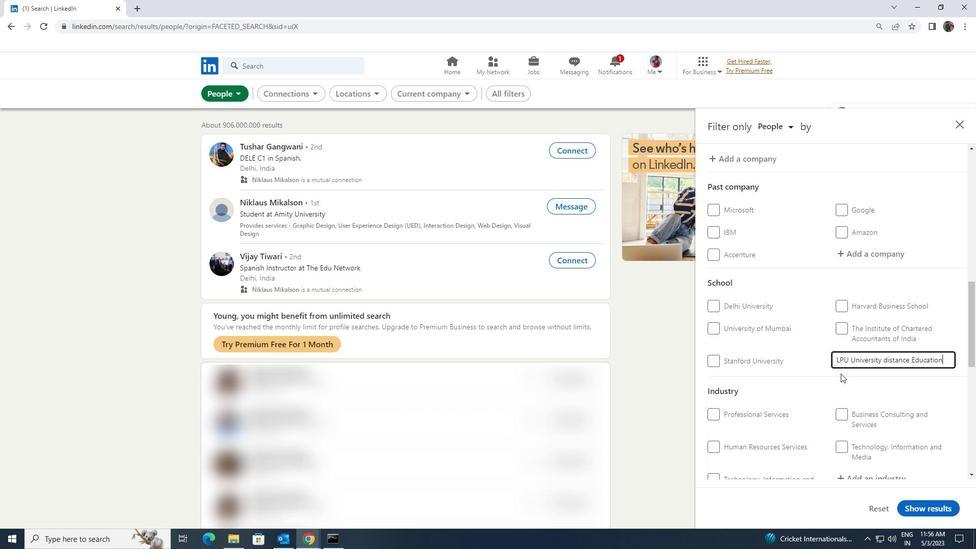 
Action: Mouse scrolled (841, 373) with delta (0, 0)
Screenshot: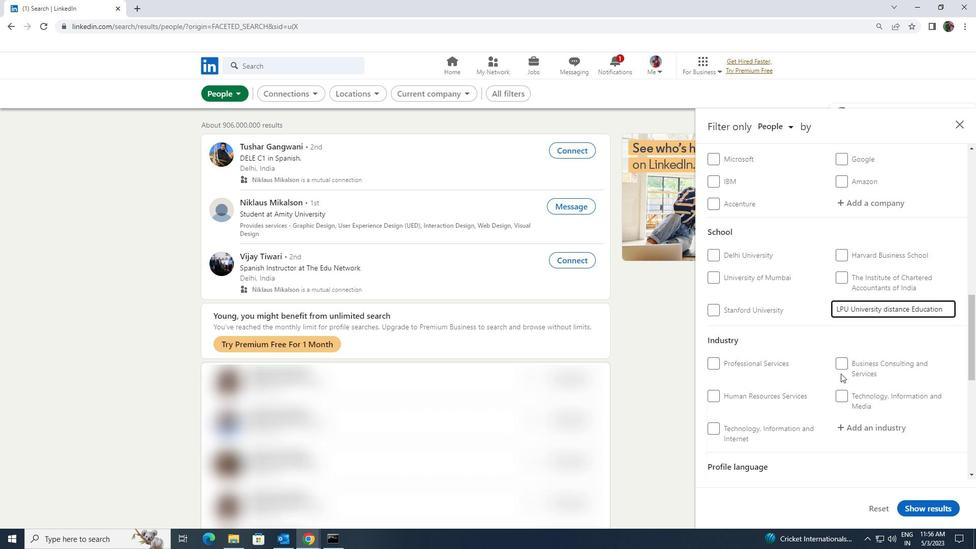 
Action: Mouse moved to (850, 377)
Screenshot: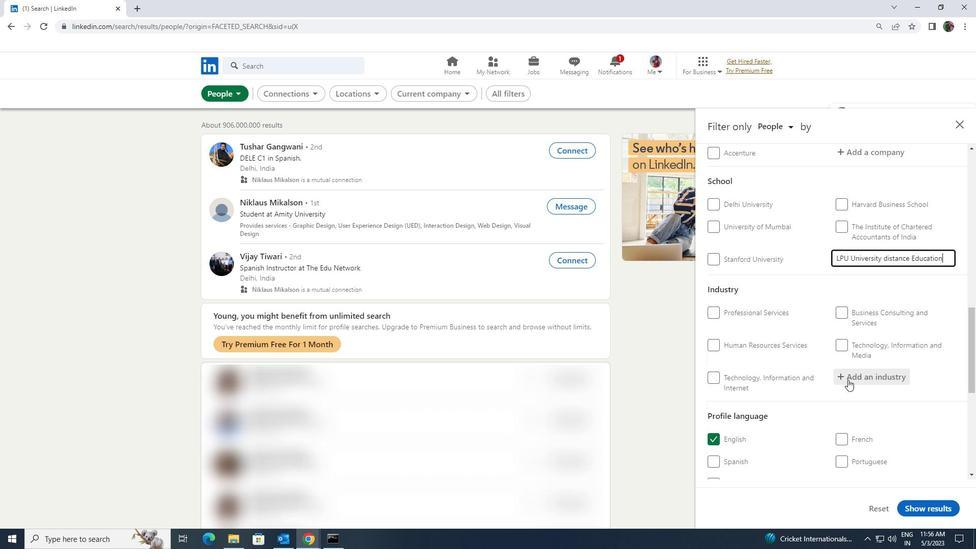 
Action: Mouse pressed left at (850, 377)
Screenshot: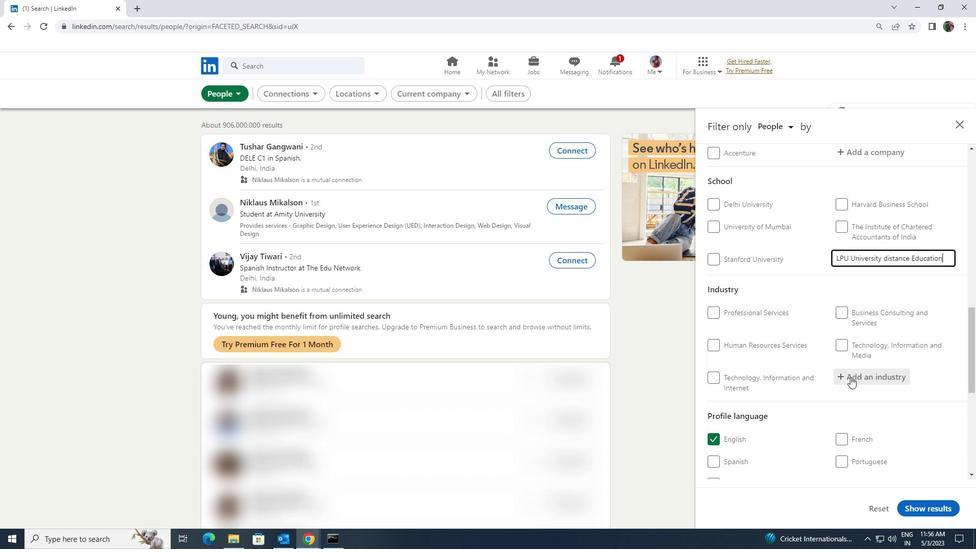
Action: Key pressed <Key.shift><Key.shift><Key.shift>HOLDING
Screenshot: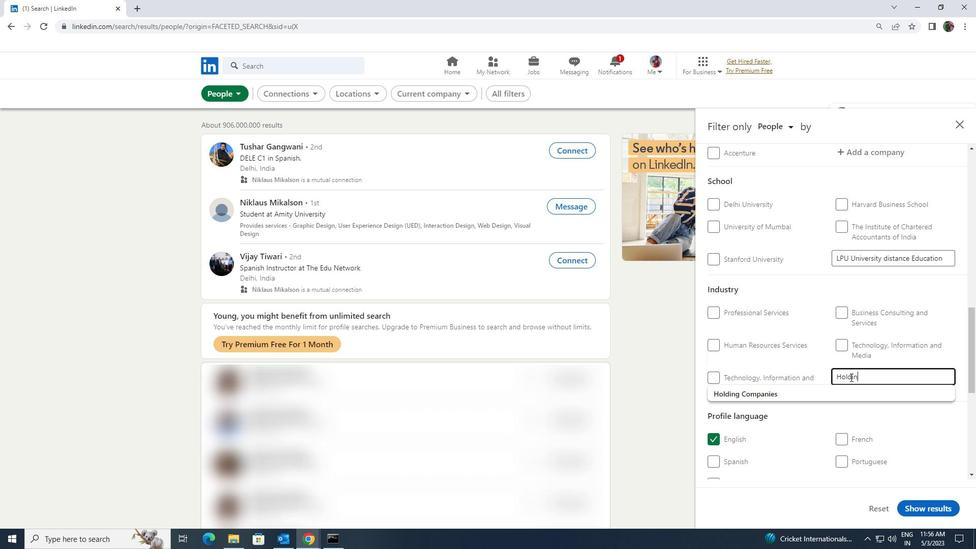 
Action: Mouse moved to (850, 388)
Screenshot: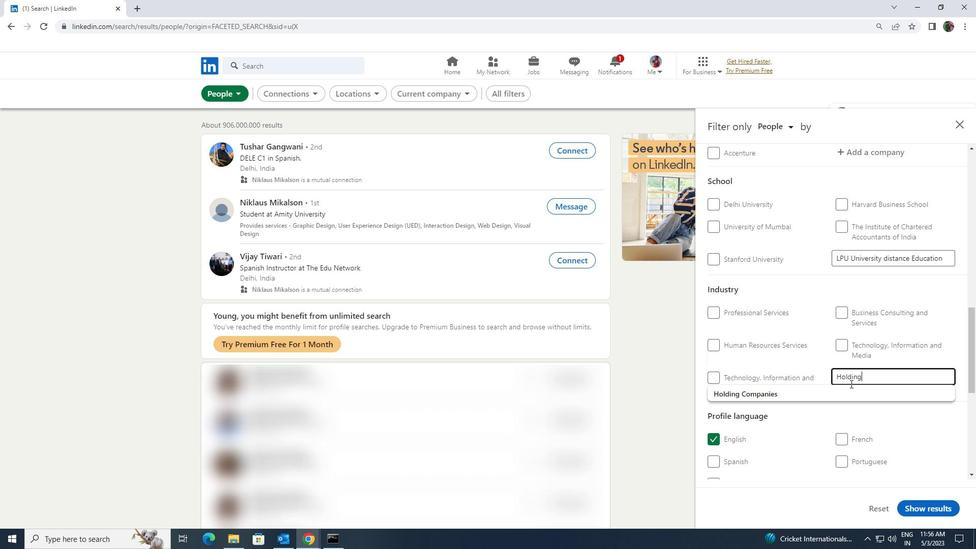 
Action: Mouse pressed left at (850, 388)
Screenshot: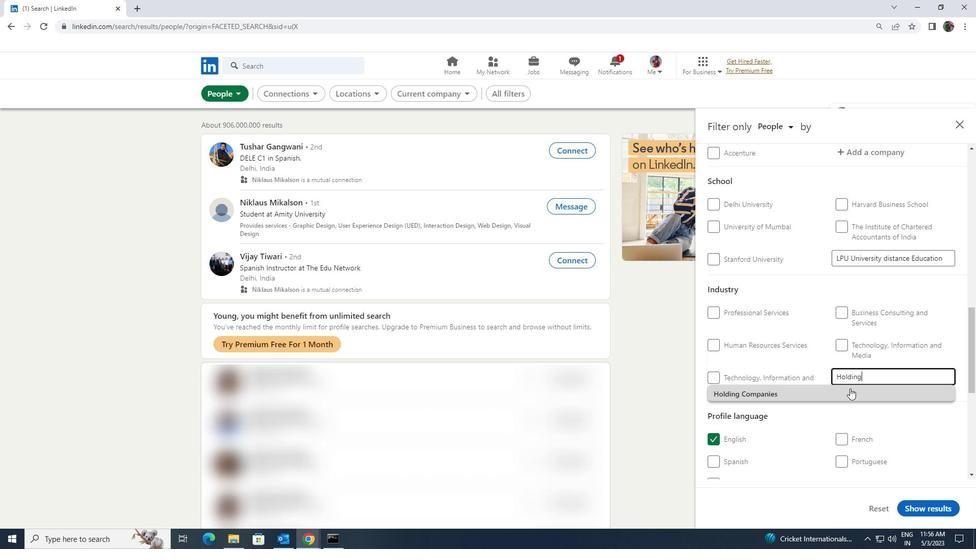 
Action: Mouse scrolled (850, 388) with delta (0, 0)
Screenshot: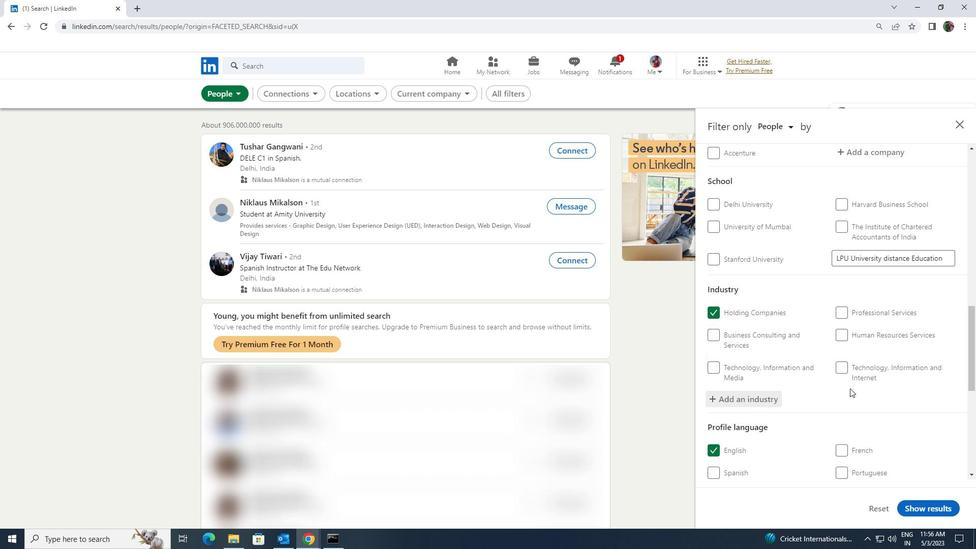 
Action: Mouse scrolled (850, 388) with delta (0, 0)
Screenshot: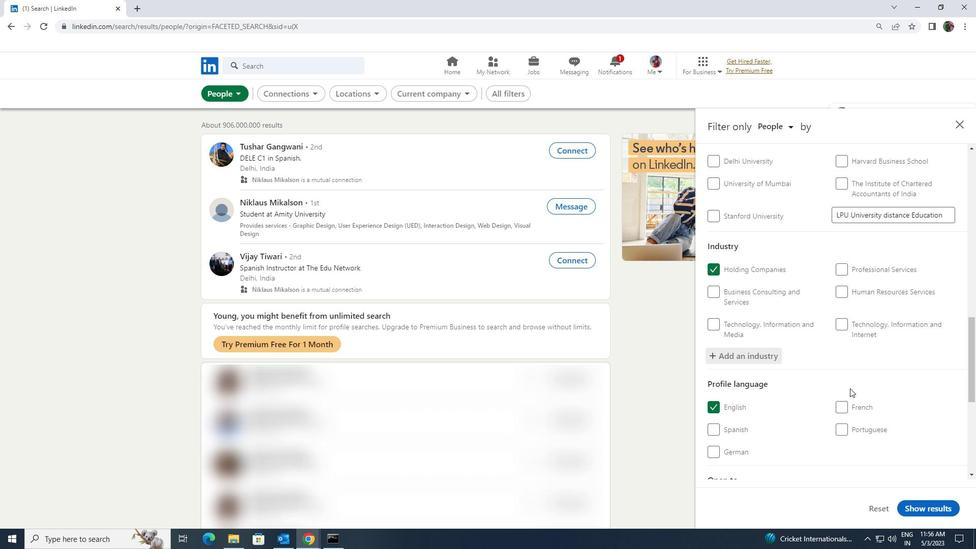 
Action: Mouse scrolled (850, 388) with delta (0, 0)
Screenshot: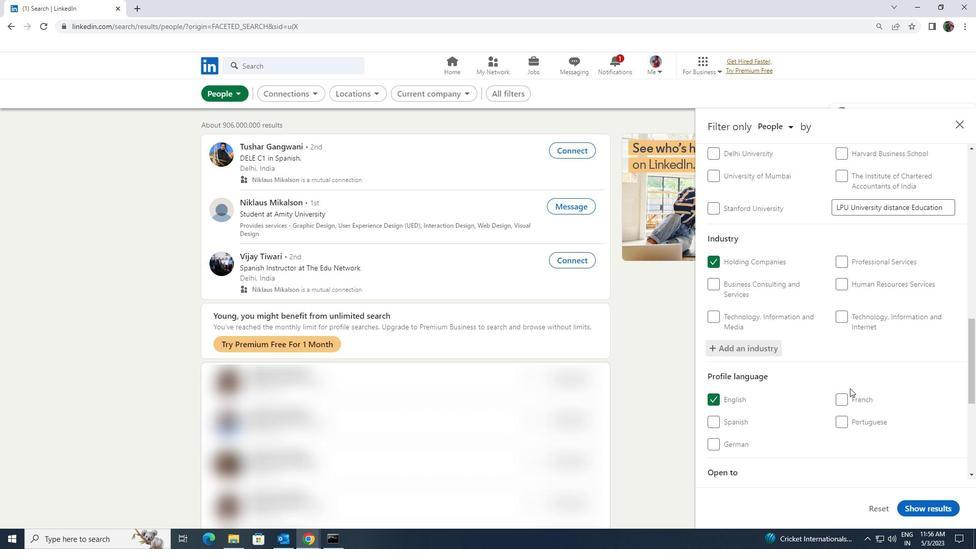 
Action: Mouse scrolled (850, 388) with delta (0, 0)
Screenshot: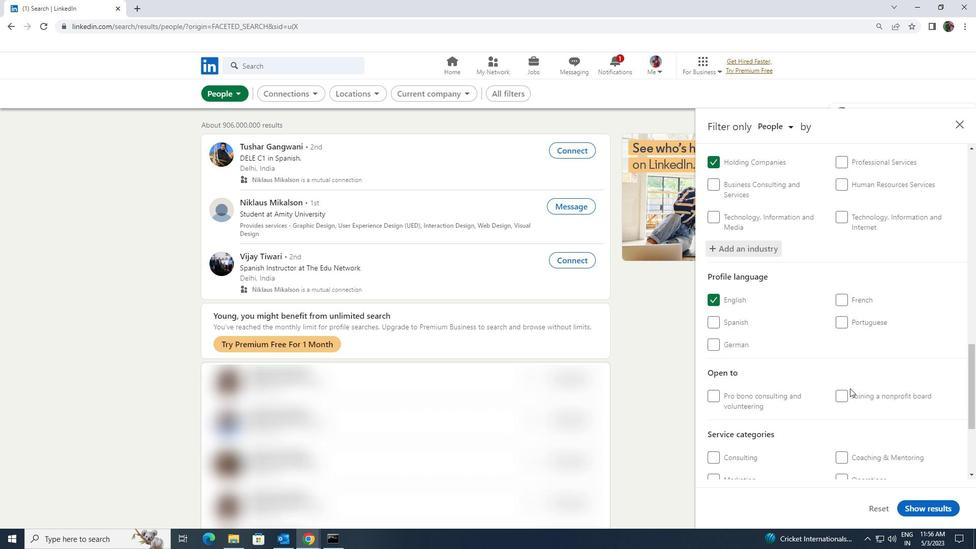 
Action: Mouse scrolled (850, 388) with delta (0, 0)
Screenshot: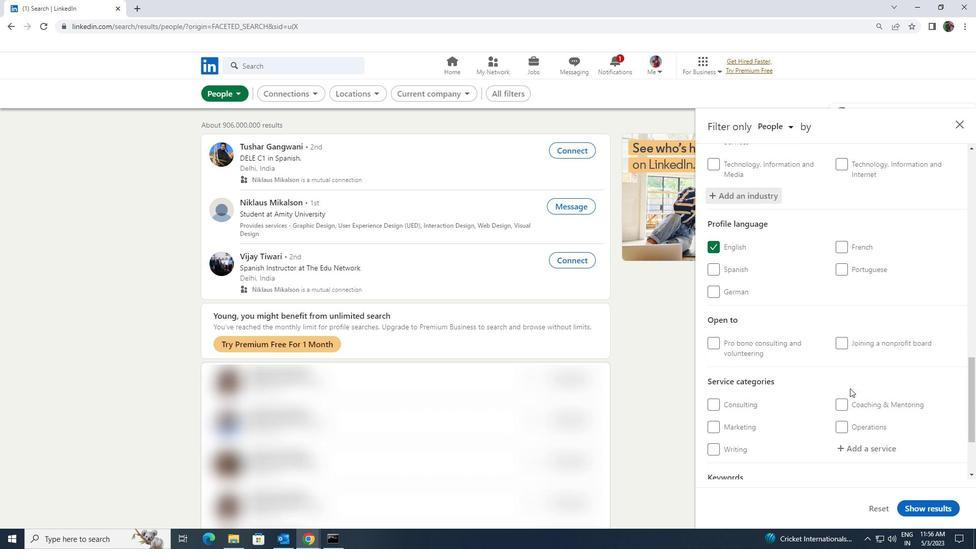 
Action: Mouse moved to (850, 392)
Screenshot: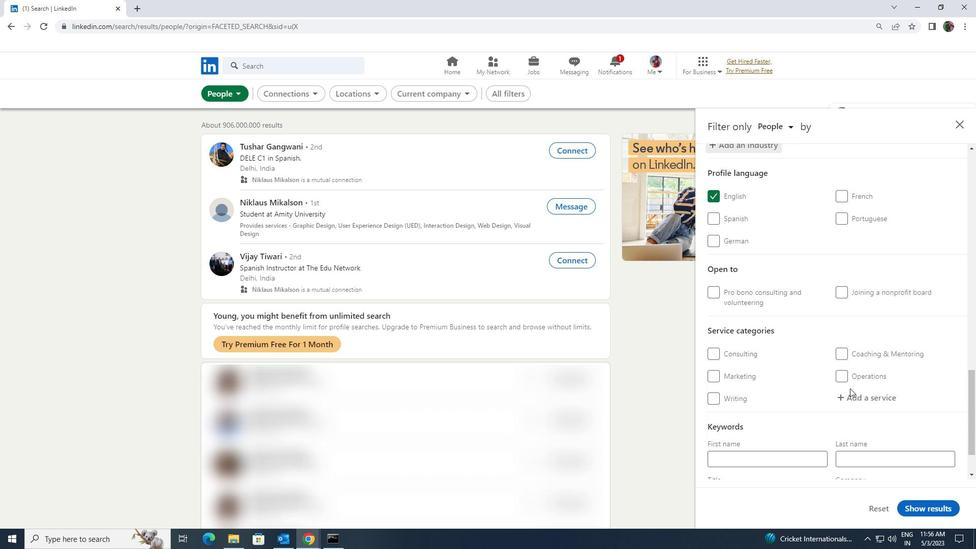 
Action: Mouse pressed left at (850, 392)
Screenshot: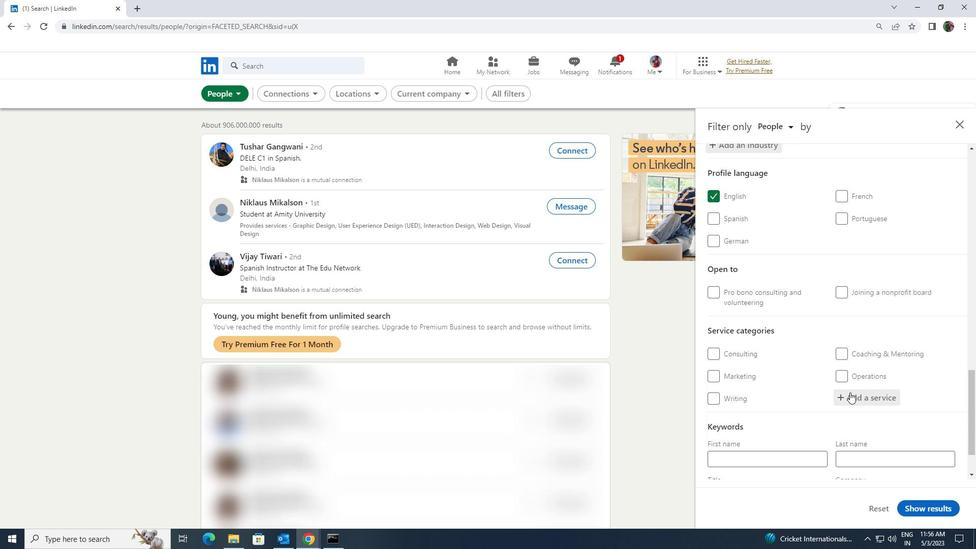 
Action: Key pressed <Key.shift><Key.shift>MORT
Screenshot: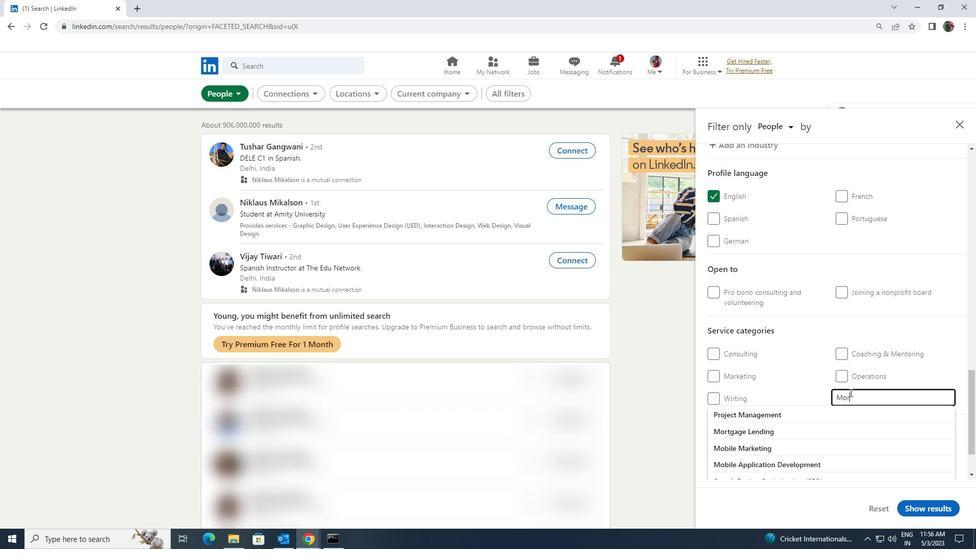 
Action: Mouse moved to (847, 411)
Screenshot: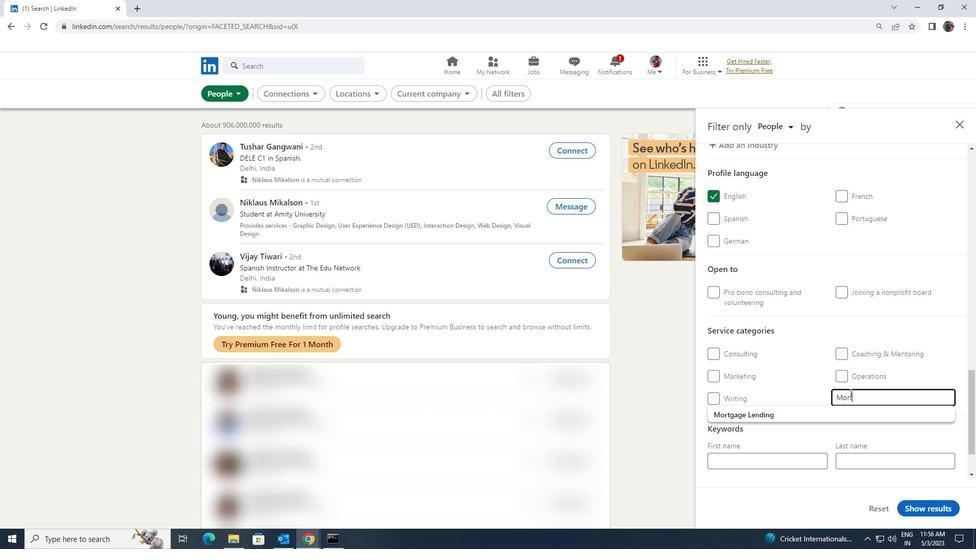 
Action: Mouse pressed left at (847, 411)
Screenshot: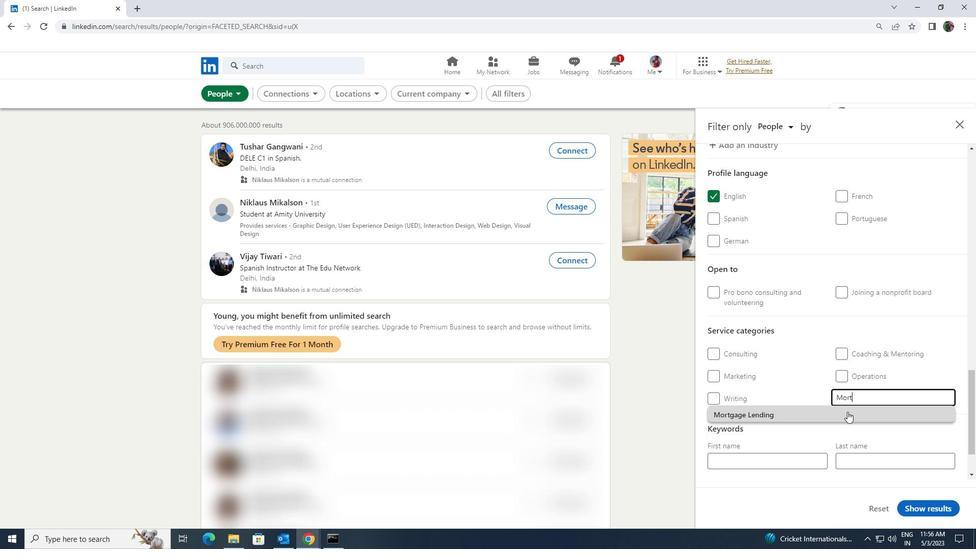 
Action: Mouse scrolled (847, 411) with delta (0, 0)
Screenshot: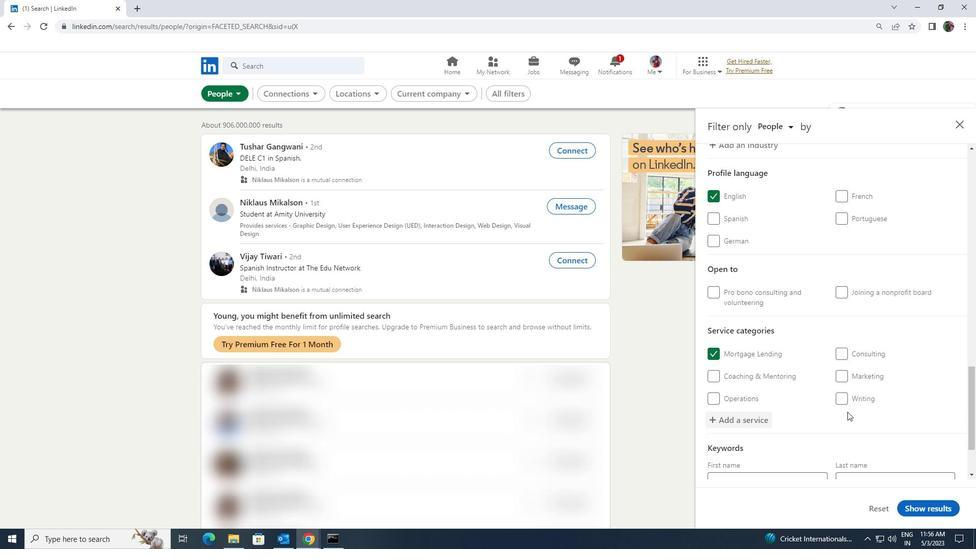 
Action: Mouse scrolled (847, 411) with delta (0, 0)
Screenshot: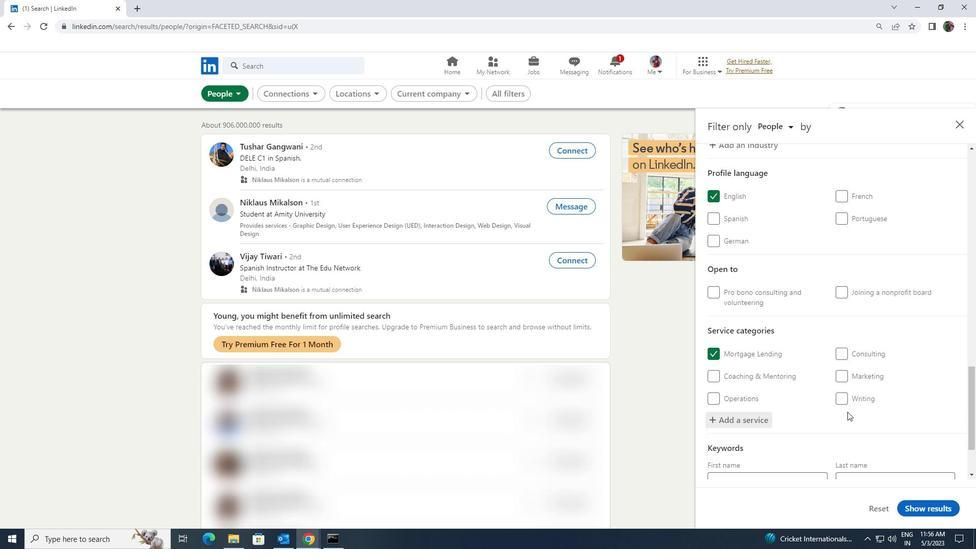 
Action: Mouse moved to (818, 430)
Screenshot: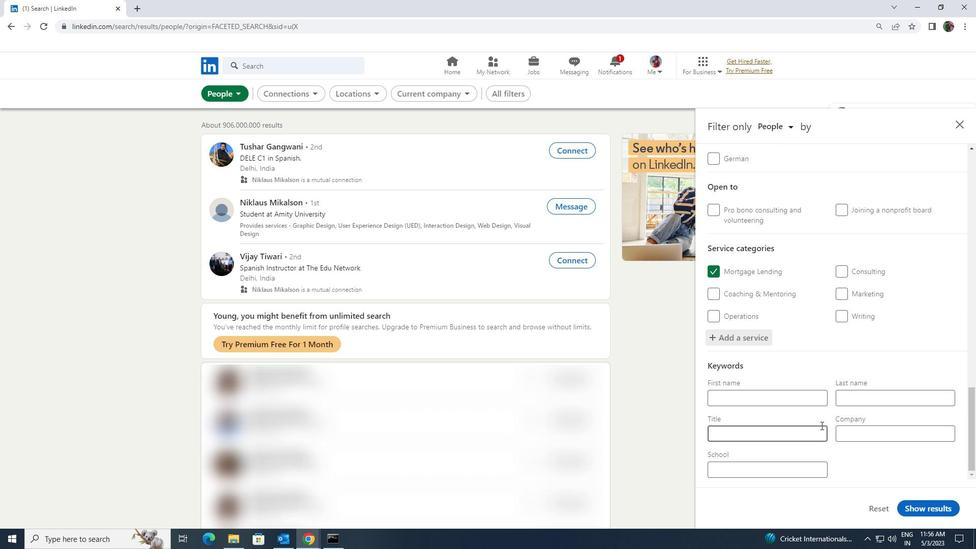 
Action: Mouse pressed left at (818, 430)
Screenshot: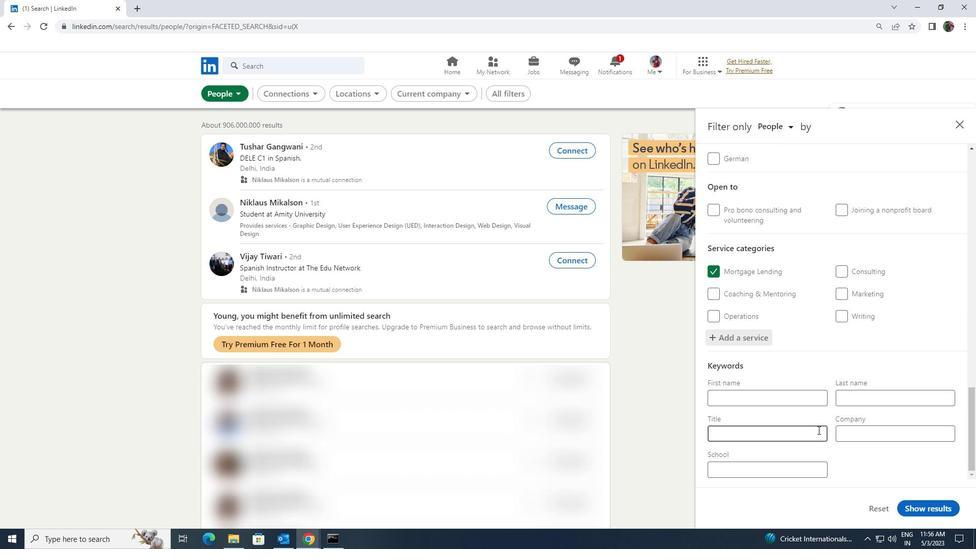 
Action: Key pressed <Key.shift><Key.shift><Key.shift><Key.shift><Key.shift><Key.shift>TRAVEL<Key.space><Key.shift>AGENT
Screenshot: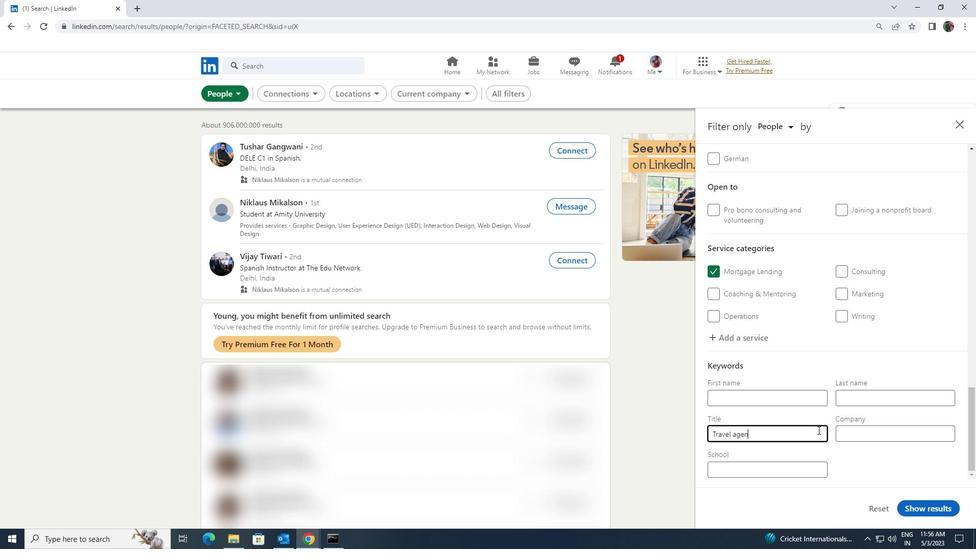 
Action: Mouse moved to (918, 504)
Screenshot: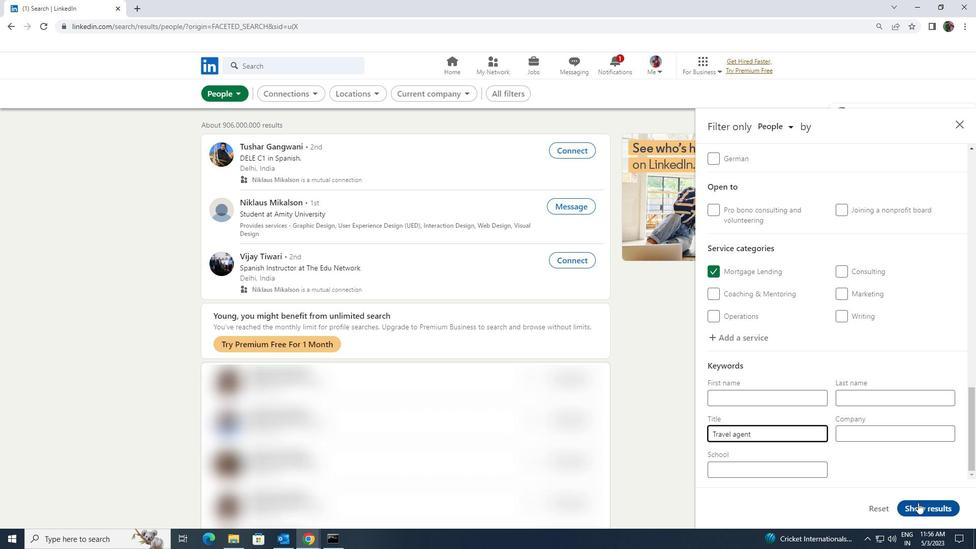 
Action: Mouse pressed left at (918, 504)
Screenshot: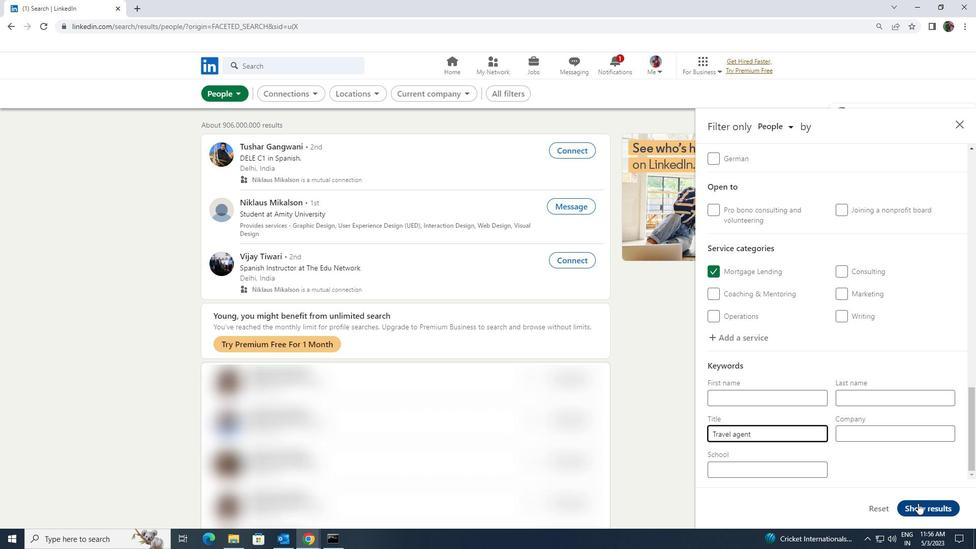 
